 Task: Find accommodations in Santa Rosa, Ecuador, for 8 guests from 12-16 Jul, with a price range of 10000-16000, including amenities like WiFi, Free parking, TV, Gym, and Breakfast, and enable Self check-in.
Action: Mouse moved to (403, 109)
Screenshot: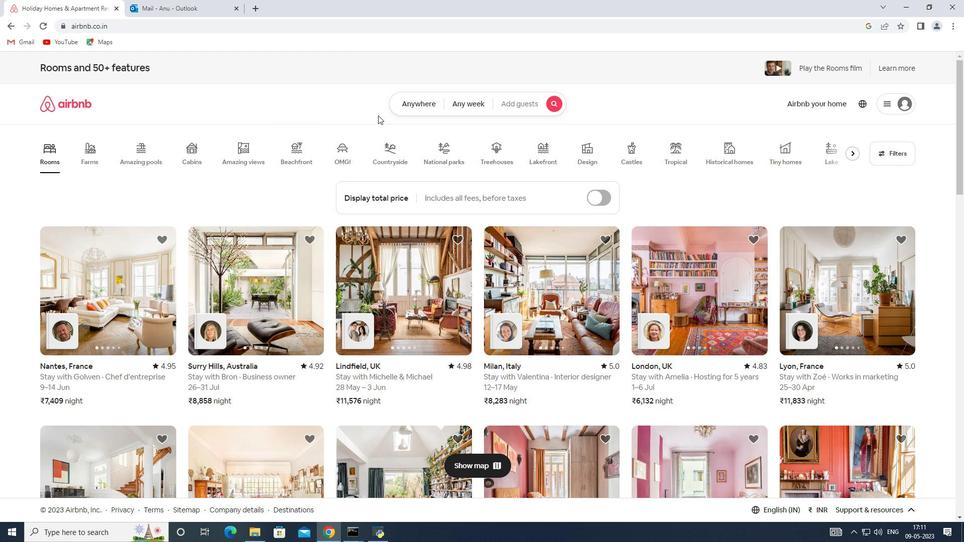 
Action: Mouse pressed left at (403, 109)
Screenshot: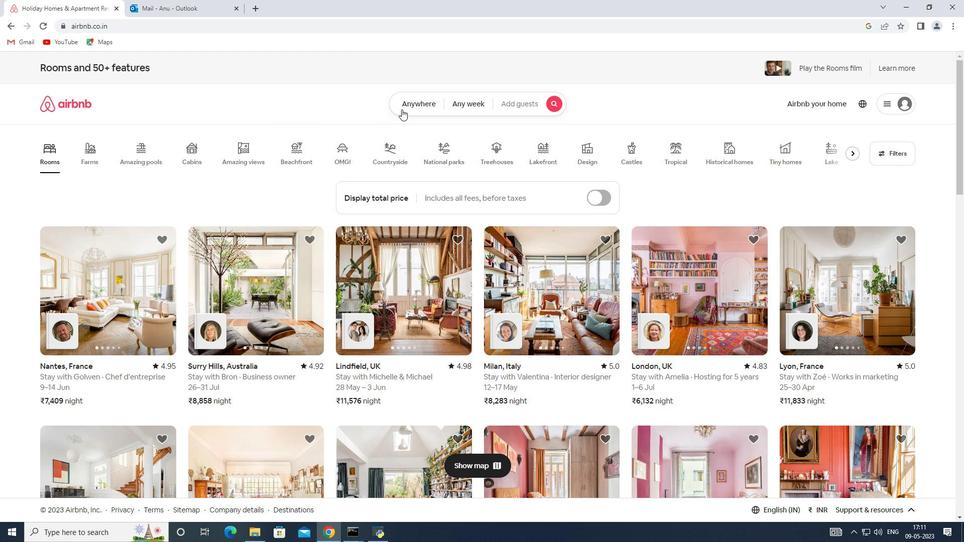 
Action: Mouse moved to (324, 139)
Screenshot: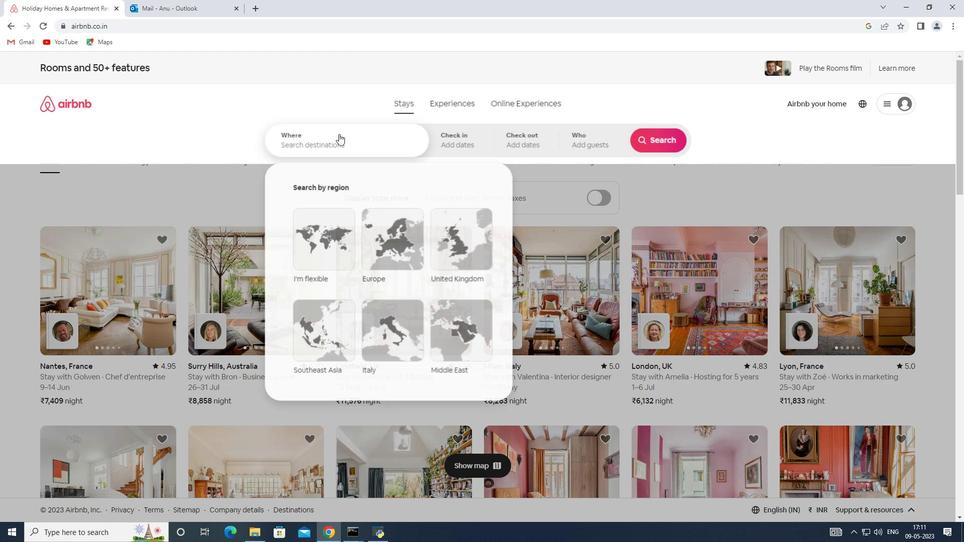 
Action: Mouse pressed left at (324, 139)
Screenshot: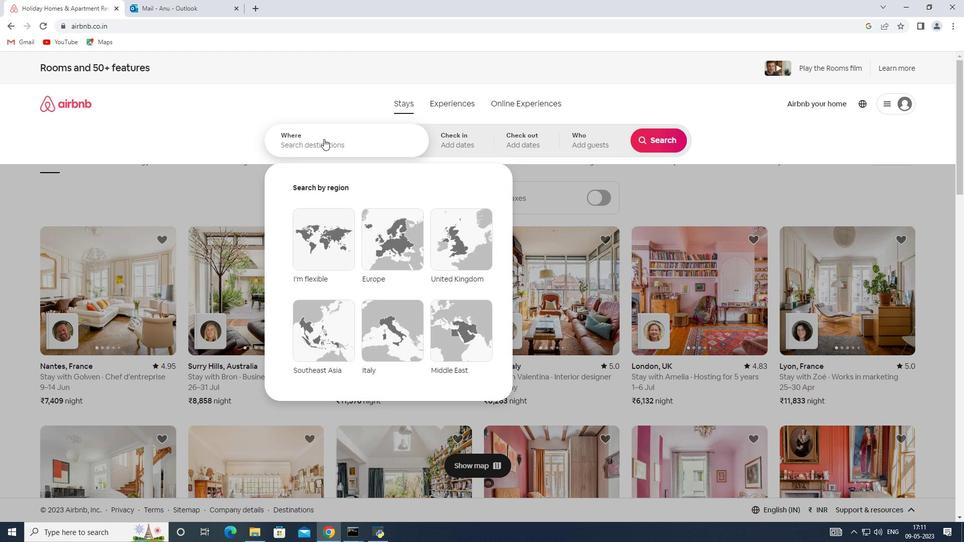 
Action: Key pressed <Key.shift>Santa<Key.space><Key.shift>Rosa,<Key.shift>Ecuador
Screenshot: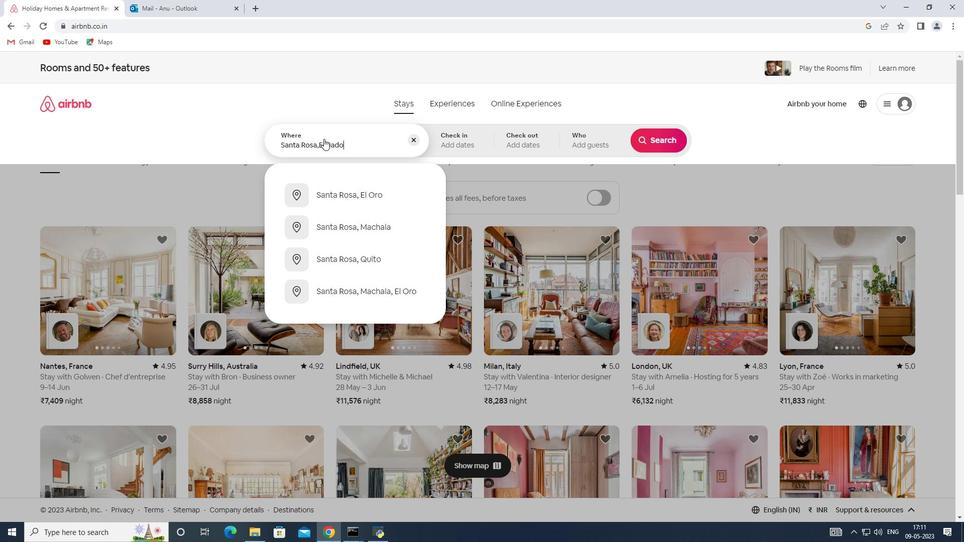 
Action: Mouse moved to (461, 137)
Screenshot: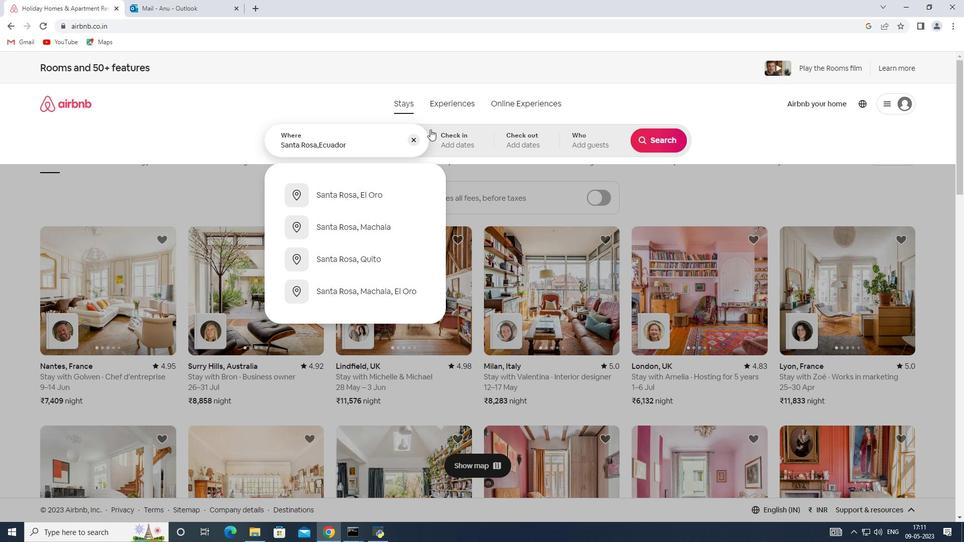 
Action: Mouse pressed left at (461, 137)
Screenshot: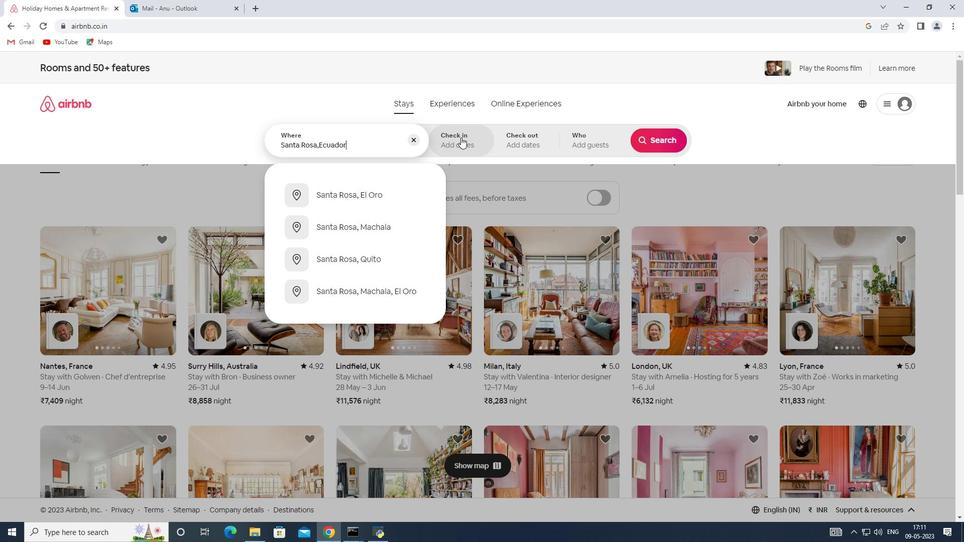
Action: Mouse moved to (655, 219)
Screenshot: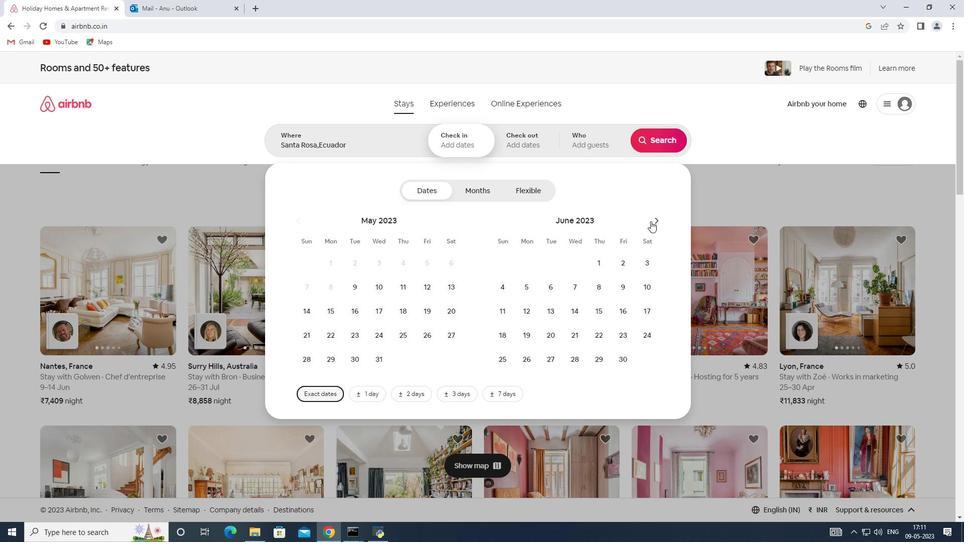 
Action: Mouse pressed left at (655, 219)
Screenshot: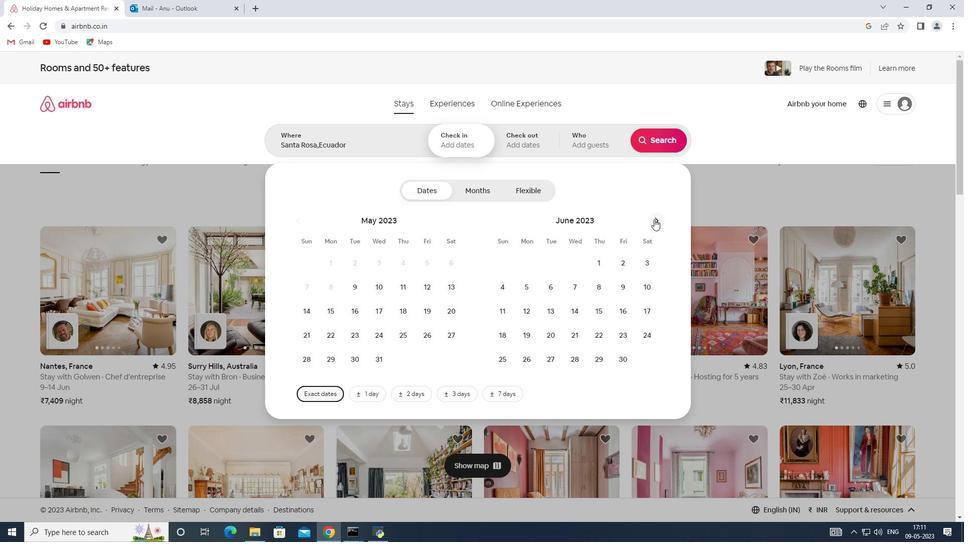 
Action: Mouse moved to (573, 309)
Screenshot: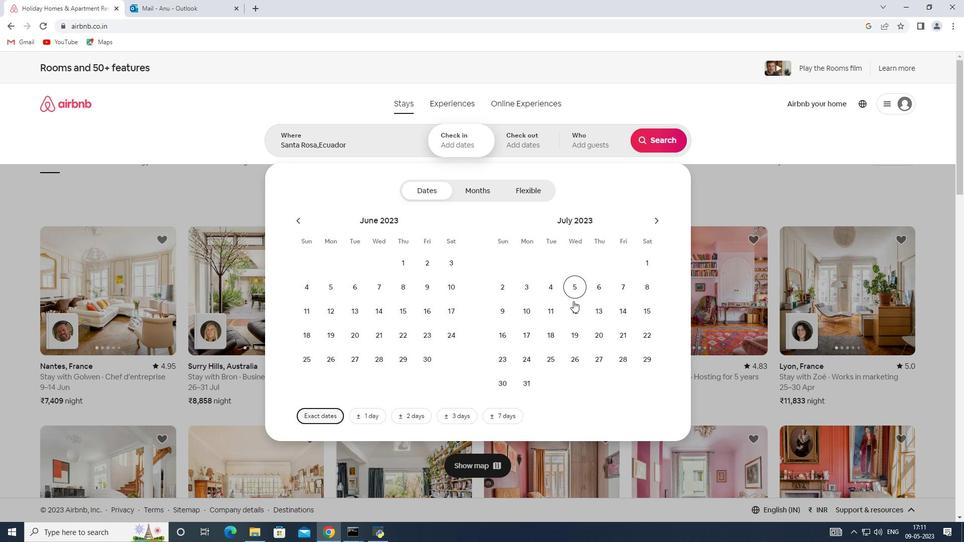 
Action: Mouse pressed left at (573, 309)
Screenshot: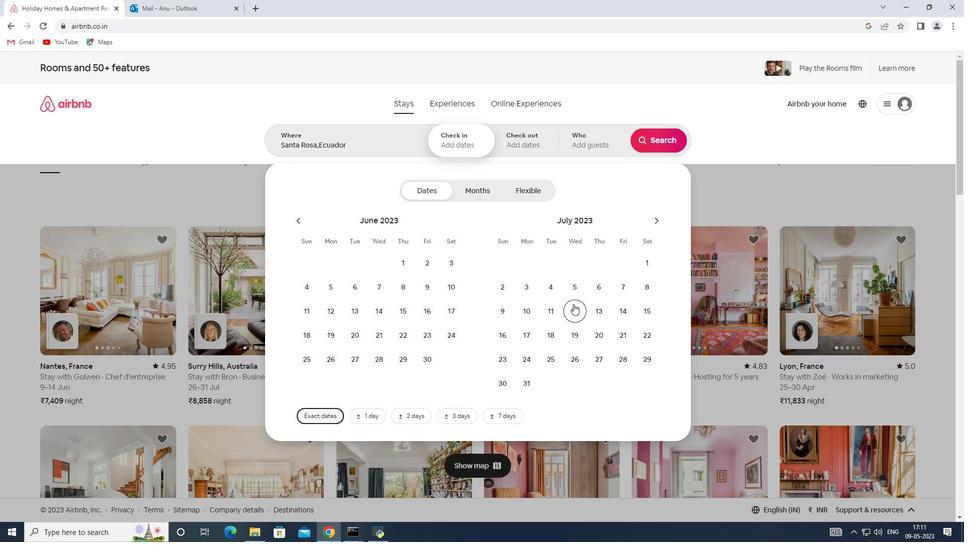 
Action: Mouse moved to (502, 334)
Screenshot: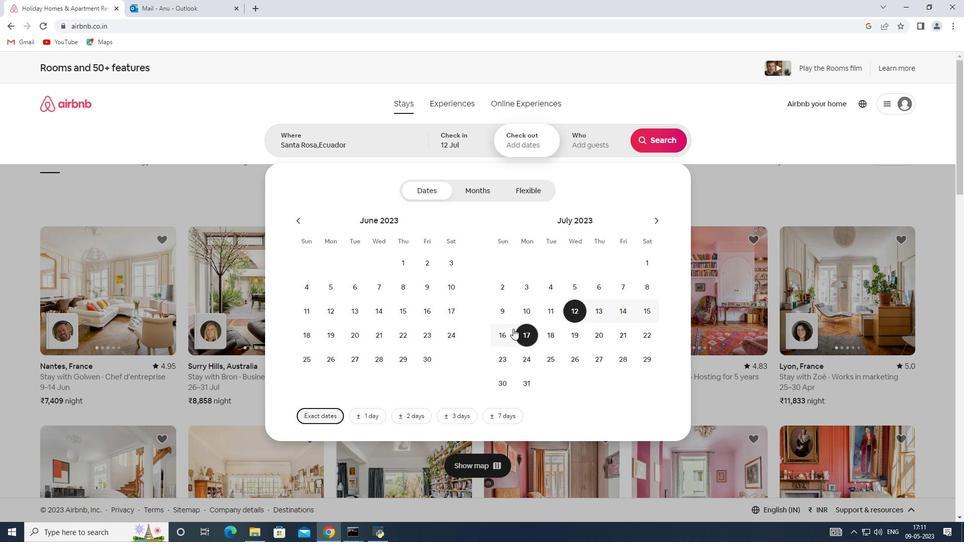 
Action: Mouse pressed left at (502, 334)
Screenshot: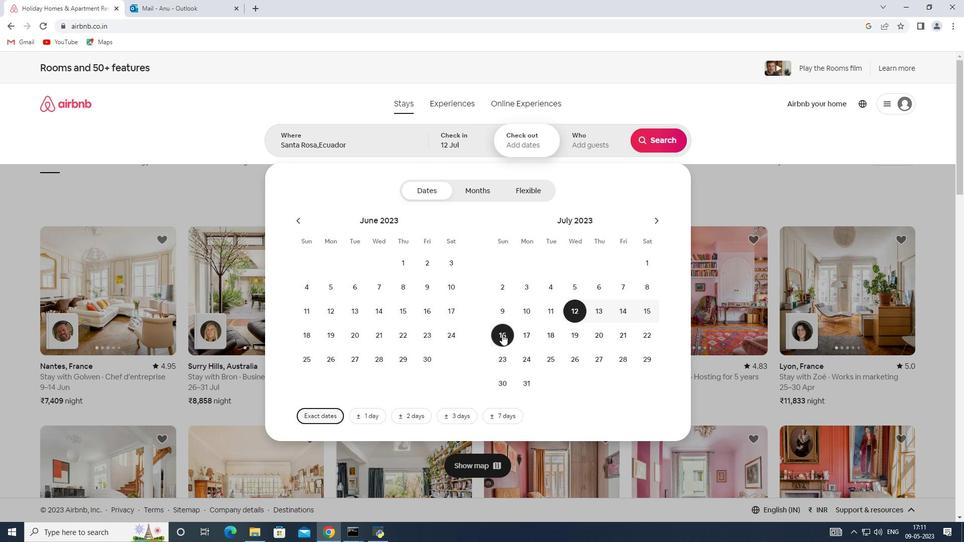 
Action: Mouse moved to (595, 139)
Screenshot: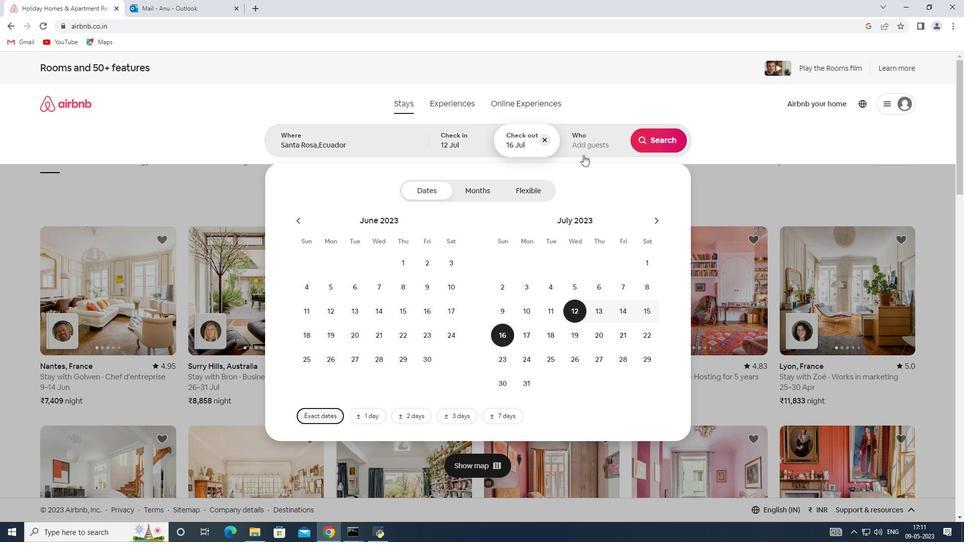 
Action: Mouse pressed left at (595, 139)
Screenshot: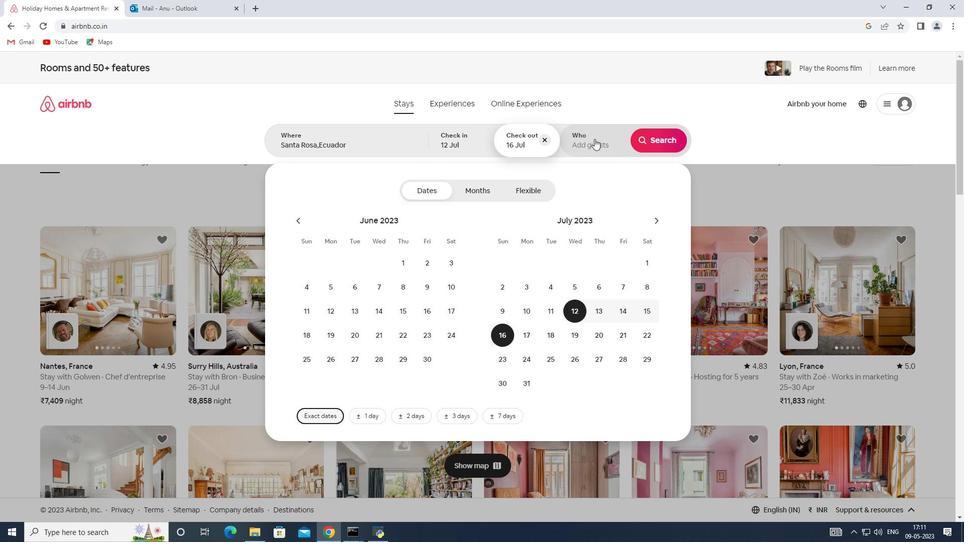 
Action: Mouse moved to (664, 197)
Screenshot: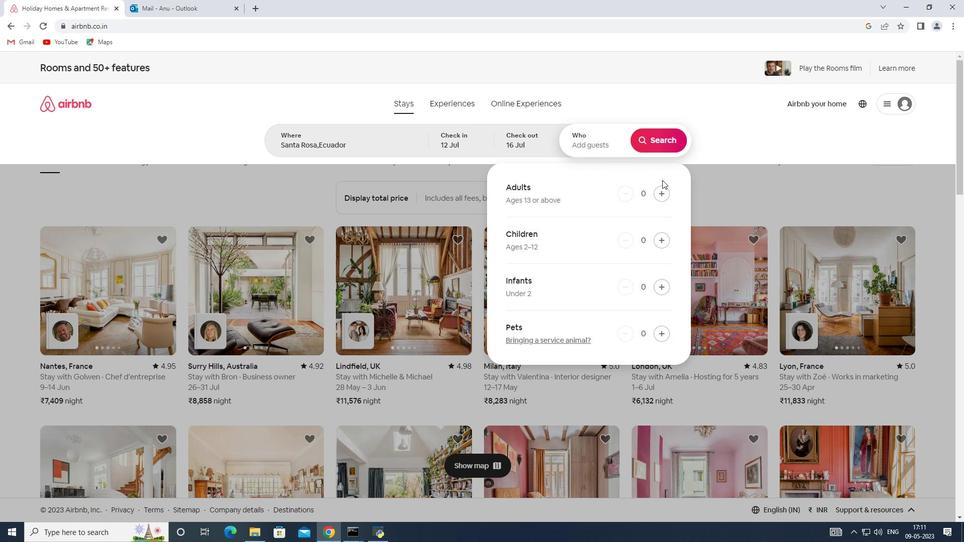 
Action: Mouse pressed left at (664, 197)
Screenshot: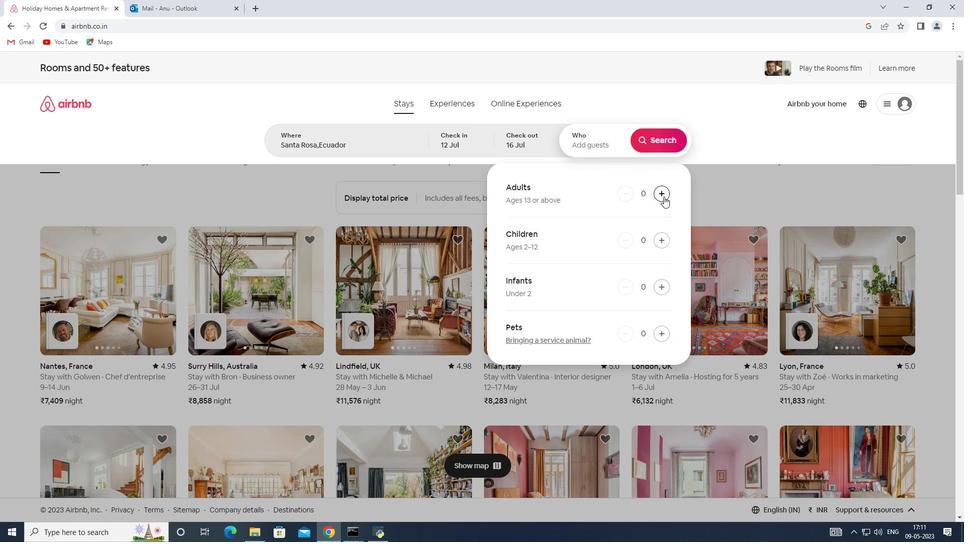 
Action: Mouse pressed left at (664, 197)
Screenshot: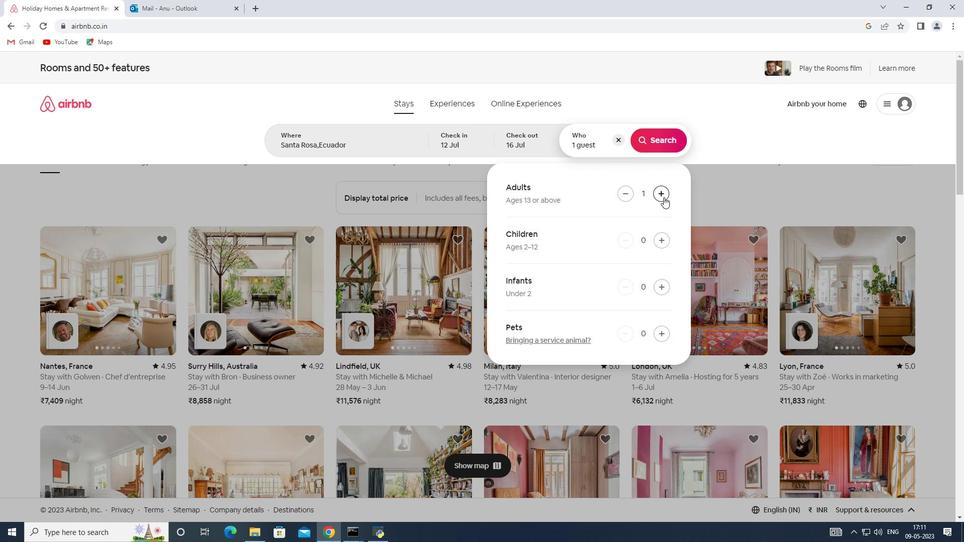 
Action: Mouse pressed left at (664, 197)
Screenshot: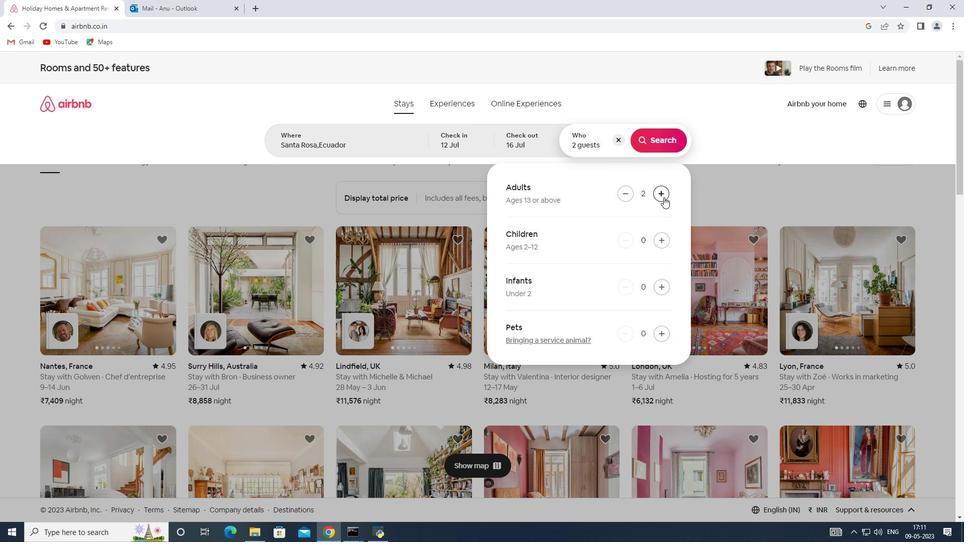 
Action: Mouse pressed left at (664, 197)
Screenshot: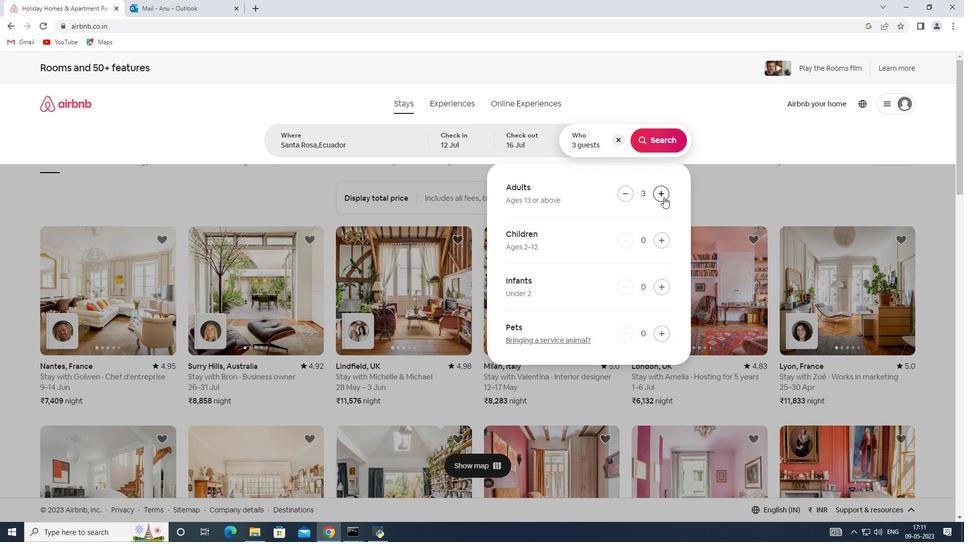 
Action: Mouse pressed left at (664, 197)
Screenshot: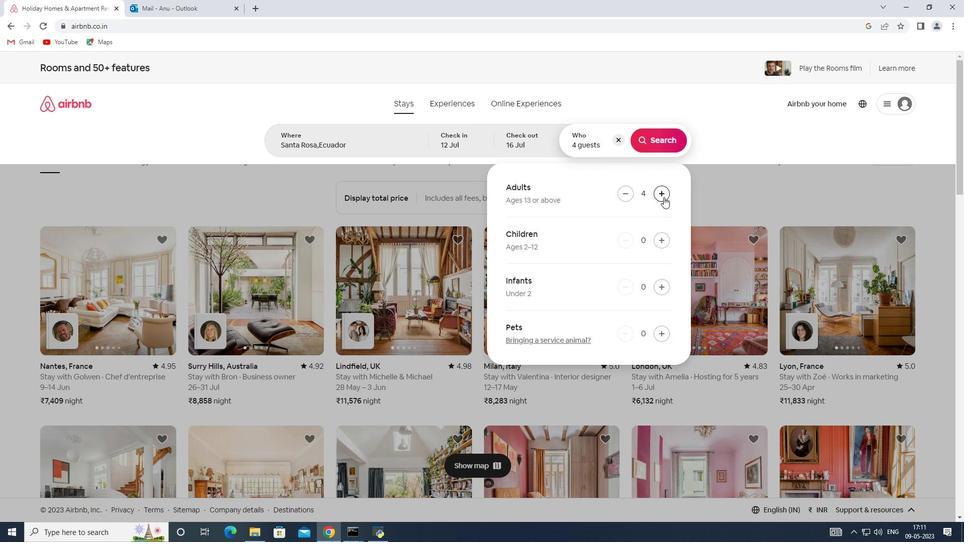 
Action: Mouse pressed left at (664, 197)
Screenshot: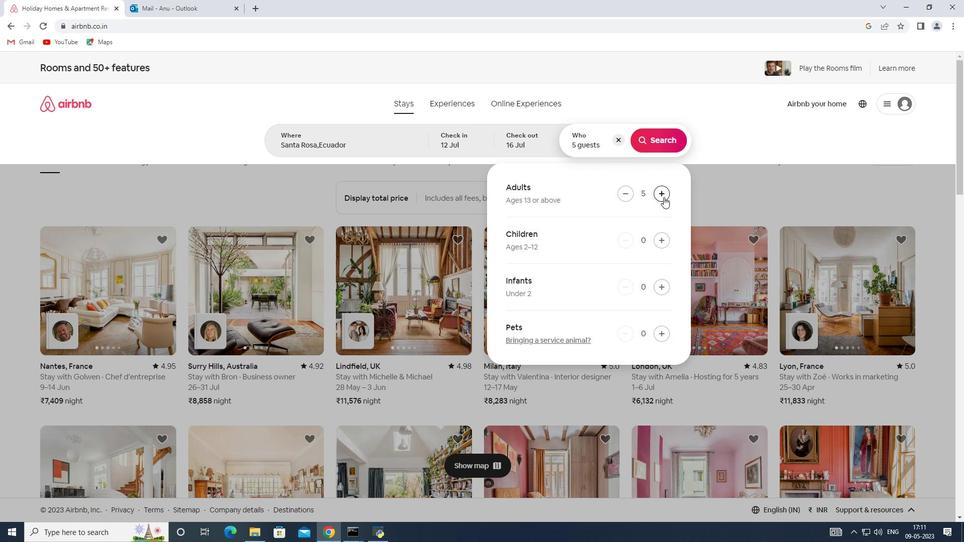 
Action: Mouse pressed left at (664, 197)
Screenshot: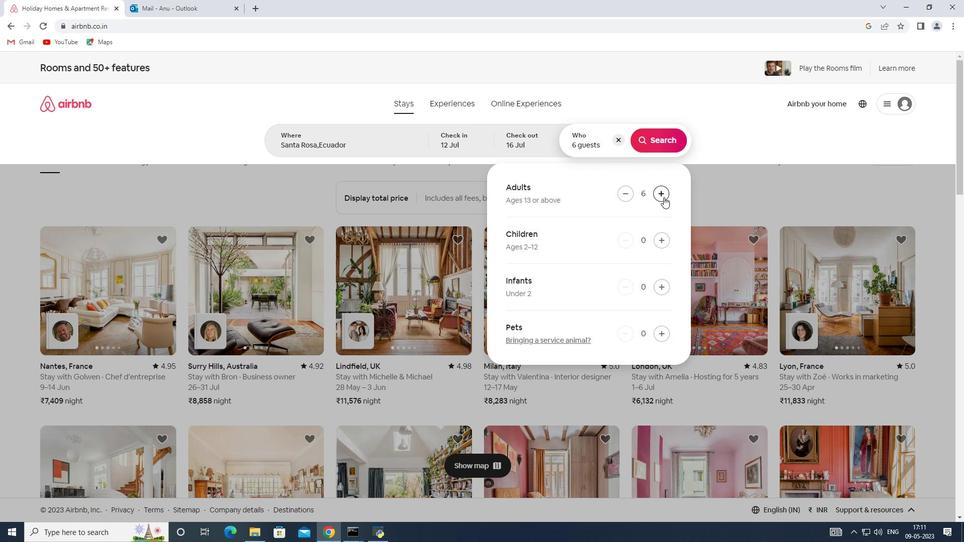 
Action: Mouse pressed left at (664, 197)
Screenshot: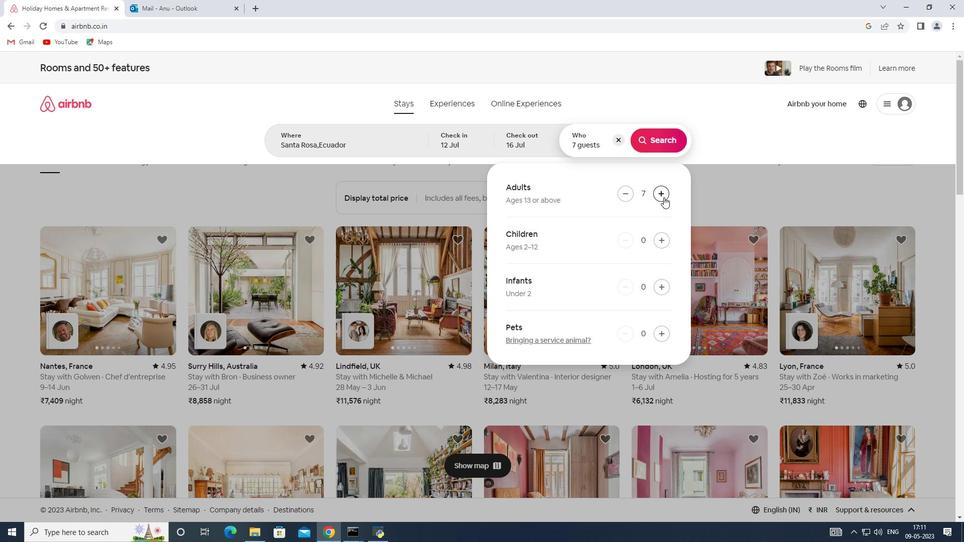 
Action: Mouse moved to (655, 140)
Screenshot: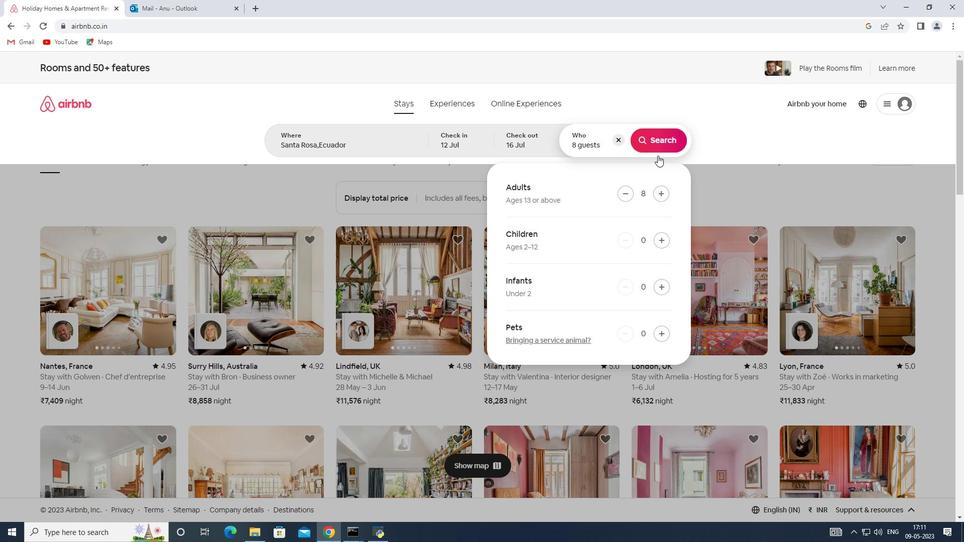 
Action: Mouse pressed left at (655, 140)
Screenshot: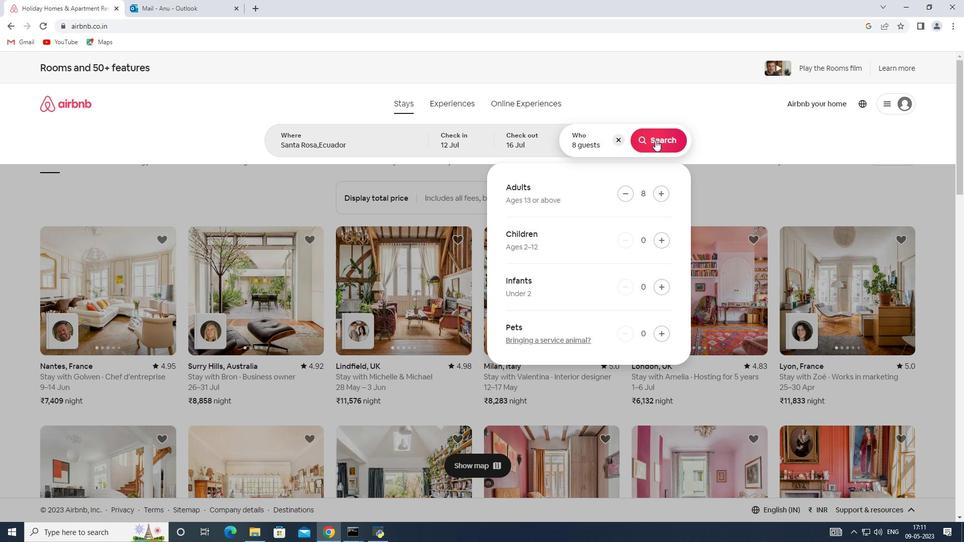 
Action: Mouse moved to (907, 120)
Screenshot: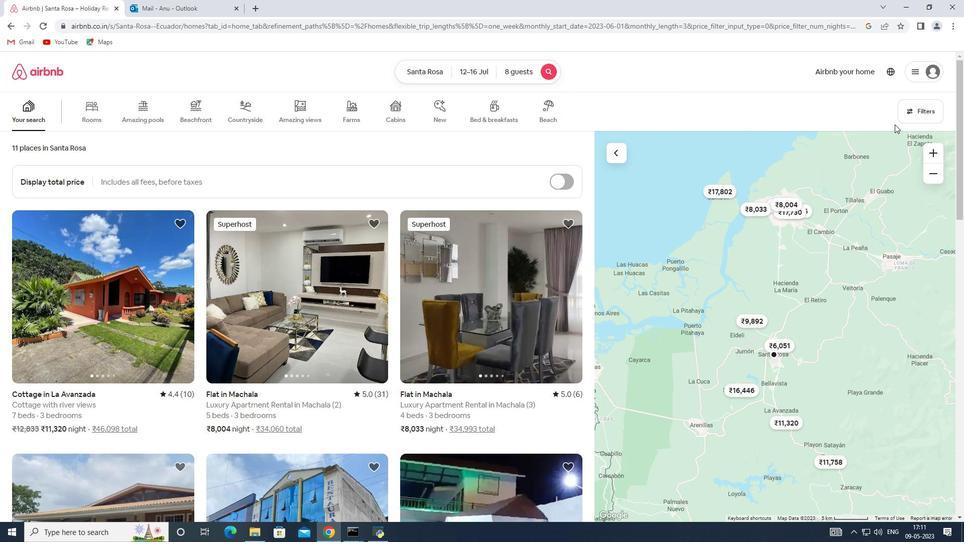 
Action: Mouse pressed left at (907, 120)
Screenshot: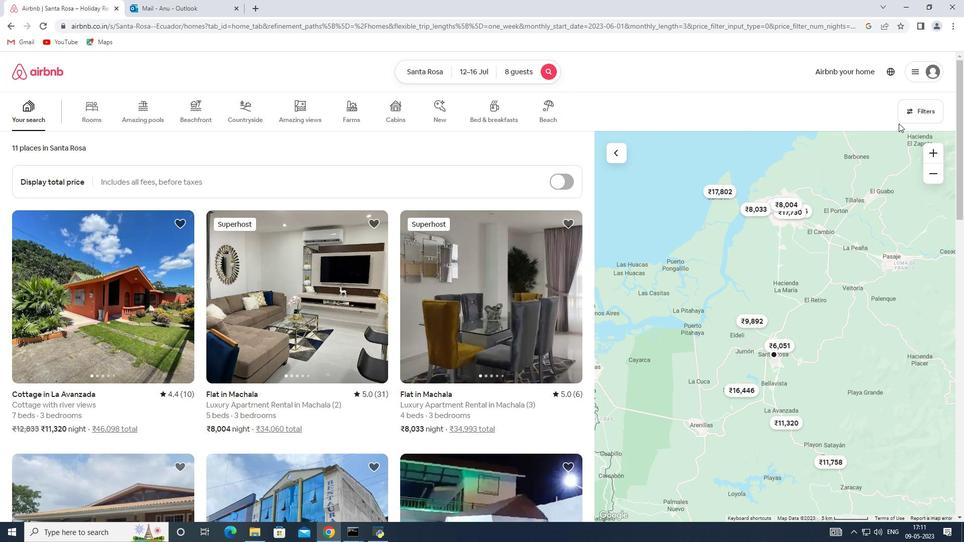 
Action: Mouse moved to (345, 364)
Screenshot: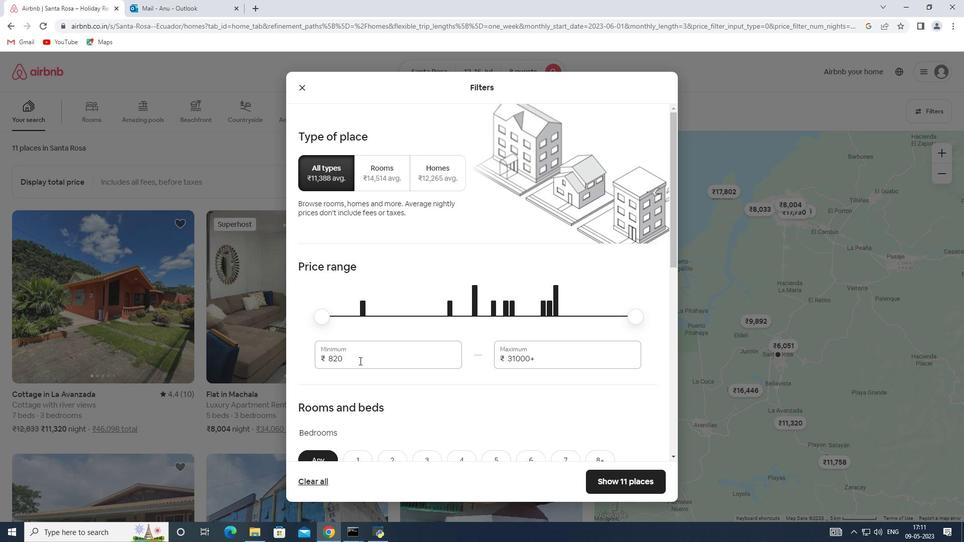 
Action: Mouse pressed left at (345, 364)
Screenshot: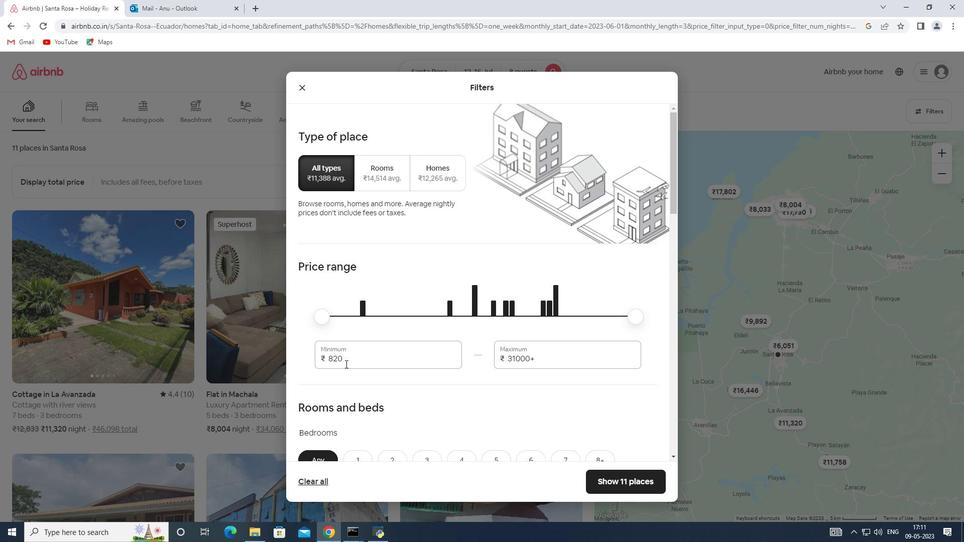 
Action: Mouse moved to (309, 362)
Screenshot: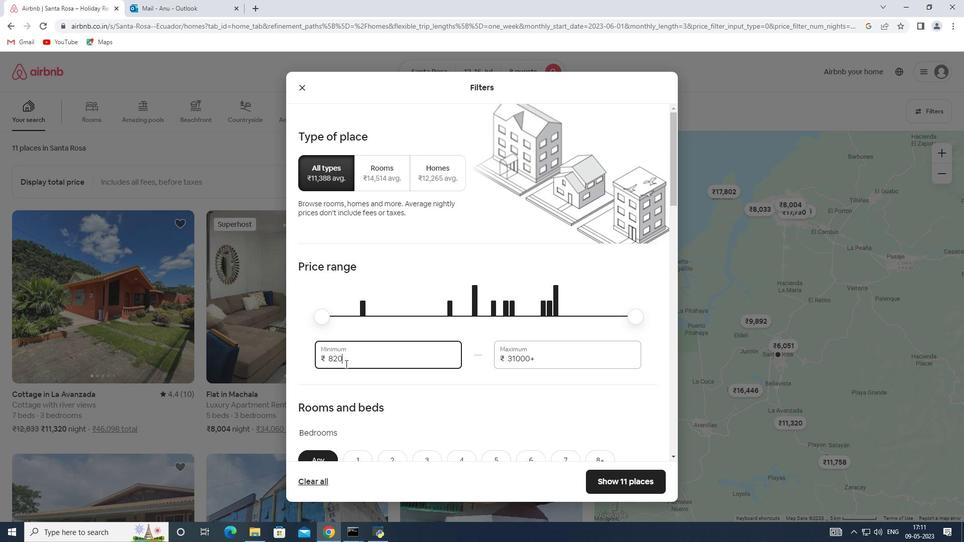 
Action: Key pressed 10000
Screenshot: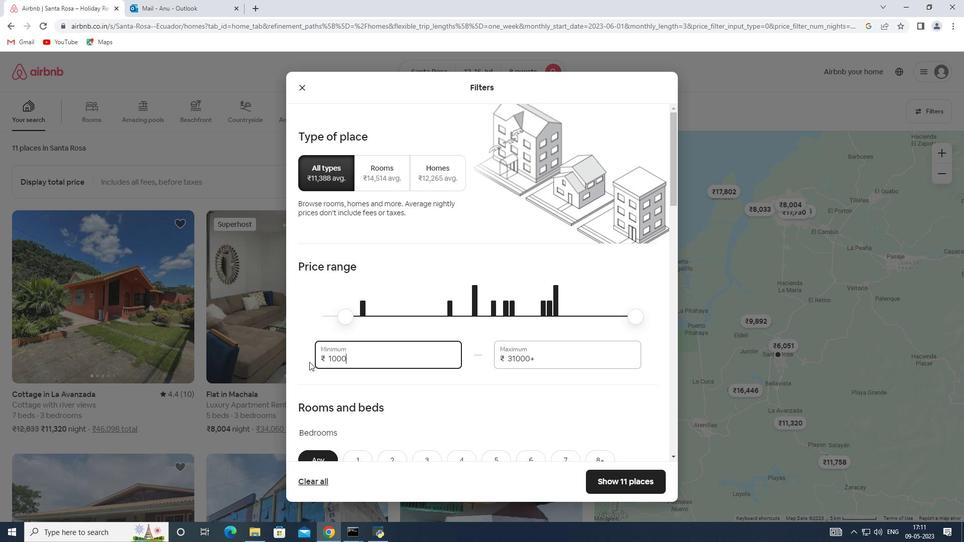 
Action: Mouse moved to (541, 363)
Screenshot: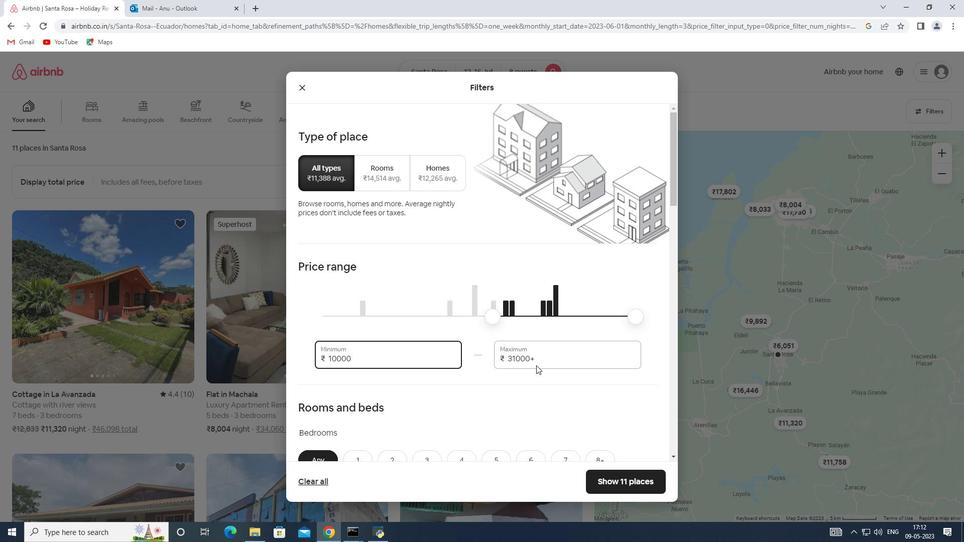 
Action: Mouse pressed left at (541, 363)
Screenshot: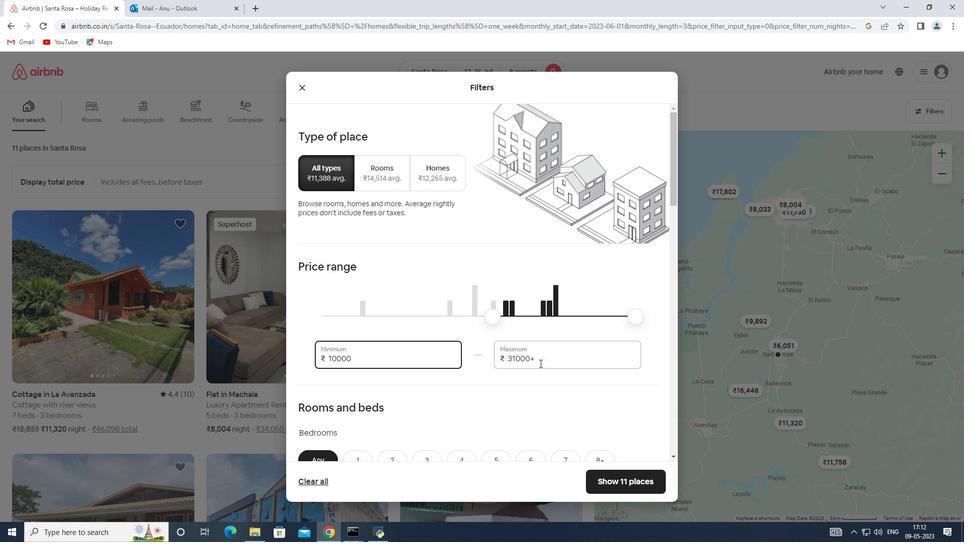 
Action: Mouse moved to (484, 358)
Screenshot: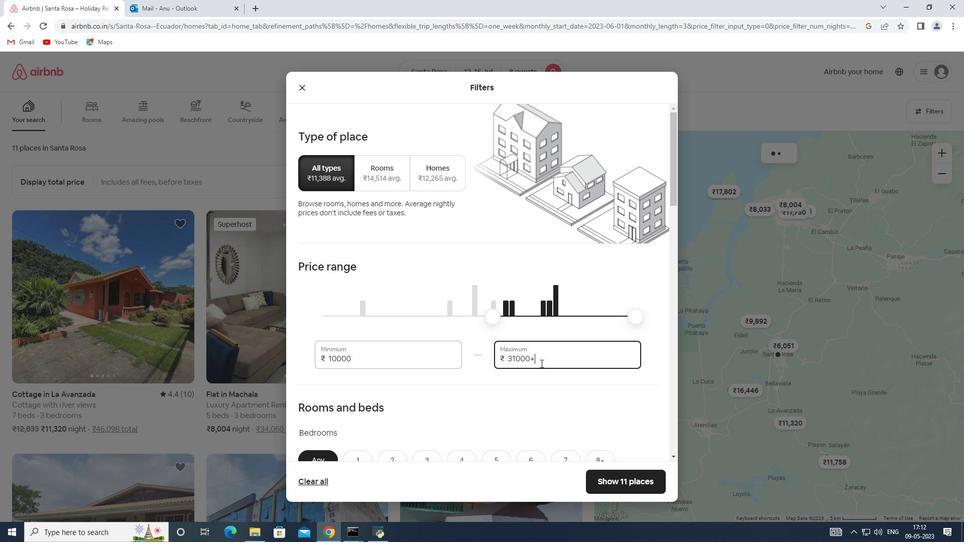 
Action: Key pressed 16000
Screenshot: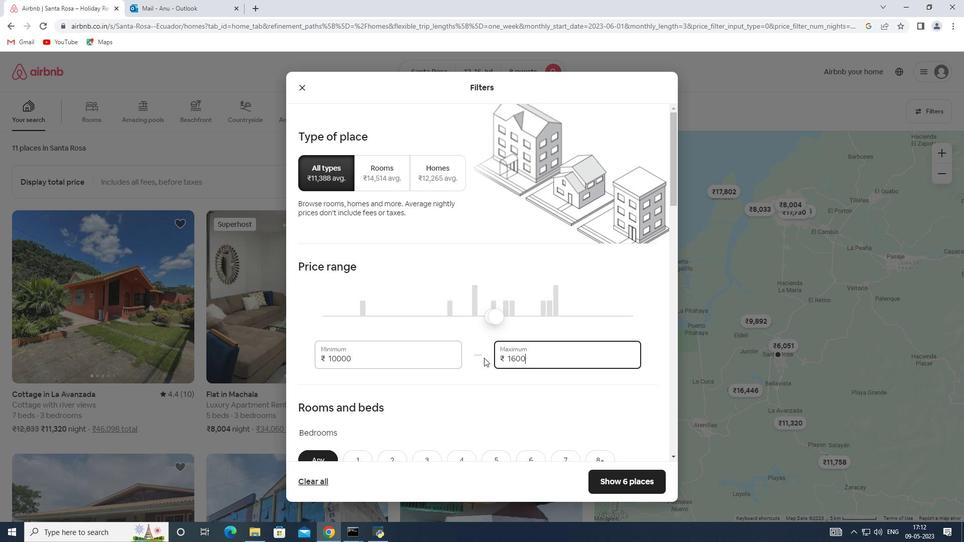 
Action: Mouse moved to (608, 274)
Screenshot: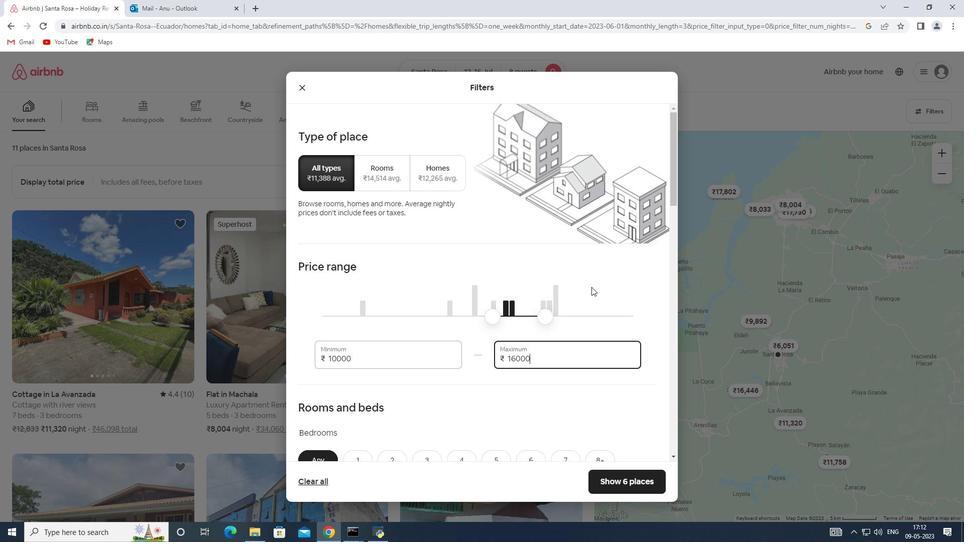 
Action: Mouse scrolled (608, 274) with delta (0, 0)
Screenshot: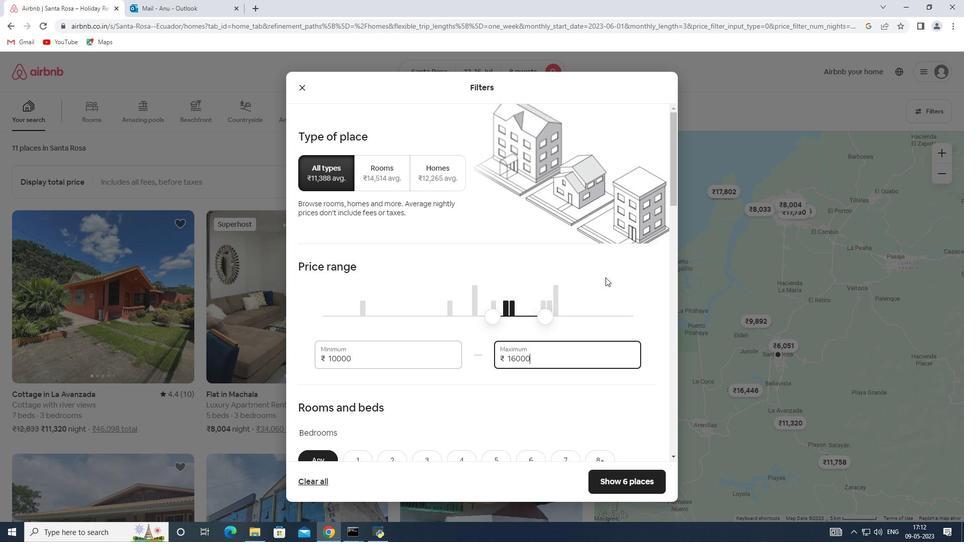 
Action: Mouse scrolled (608, 274) with delta (0, 0)
Screenshot: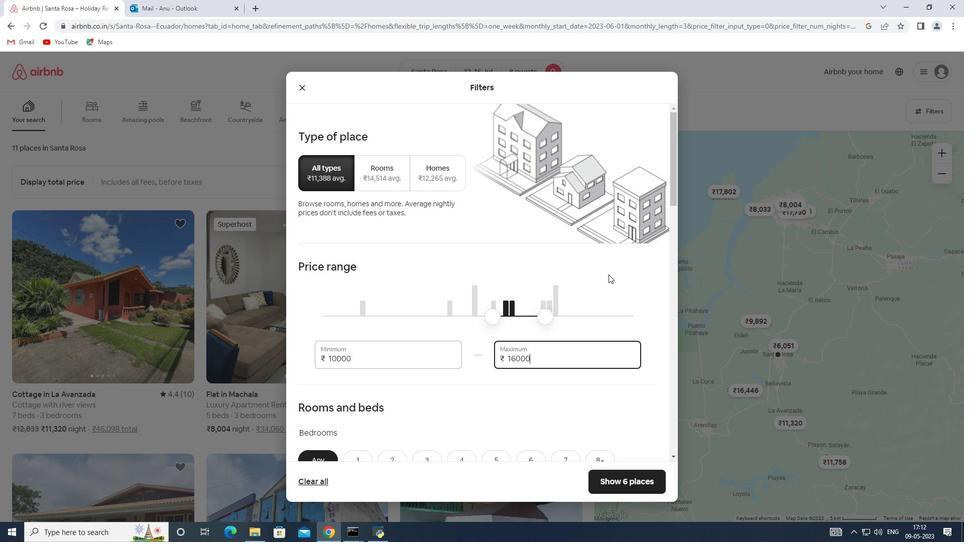 
Action: Mouse scrolled (608, 274) with delta (0, 0)
Screenshot: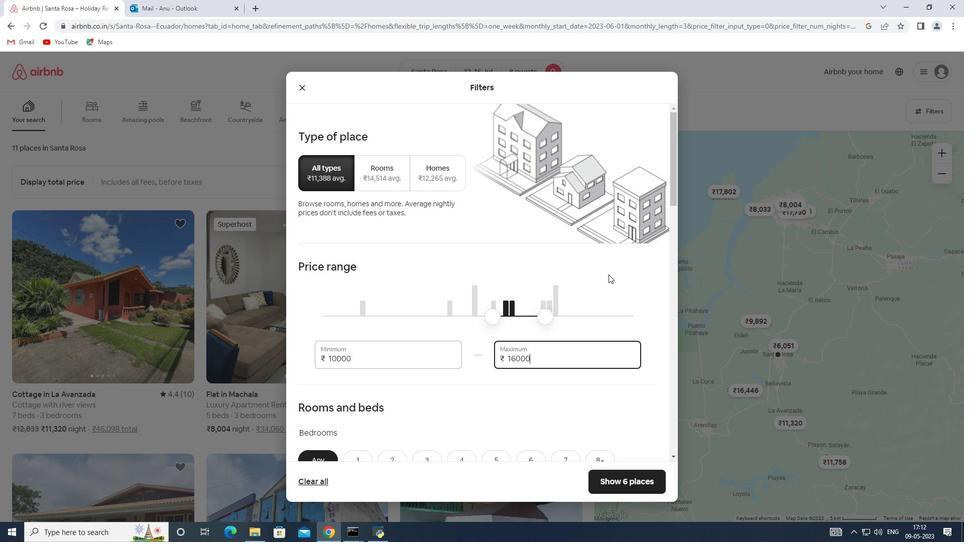 
Action: Mouse scrolled (608, 274) with delta (0, 0)
Screenshot: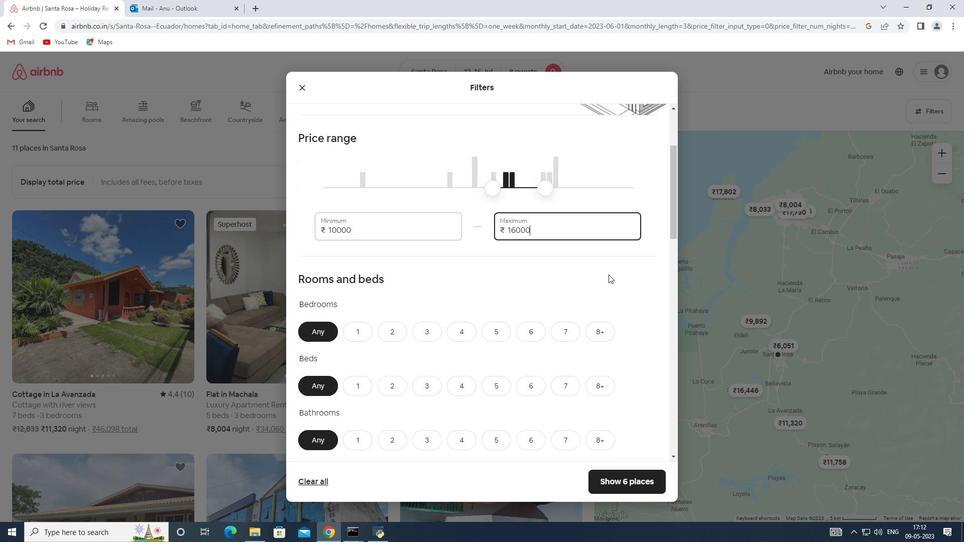 
Action: Mouse moved to (595, 262)
Screenshot: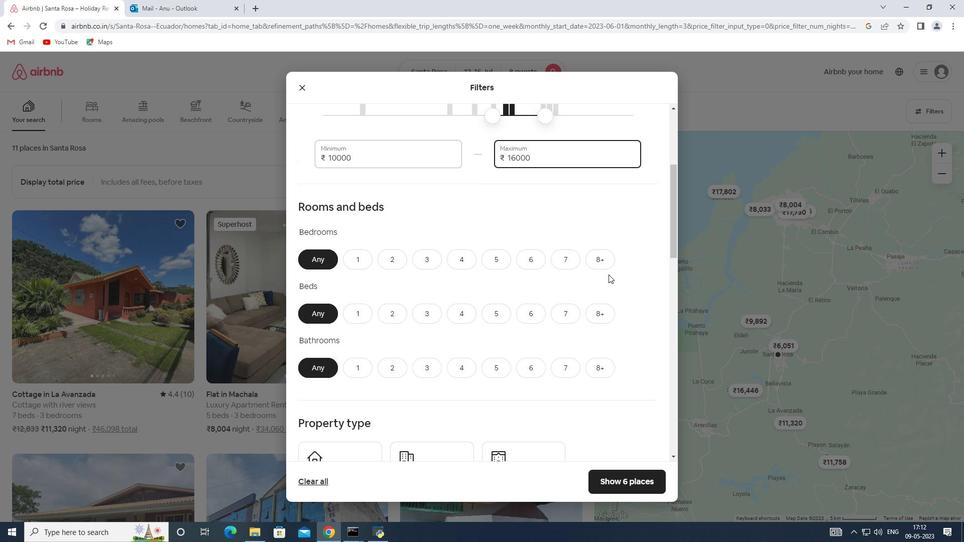 
Action: Mouse pressed left at (595, 262)
Screenshot: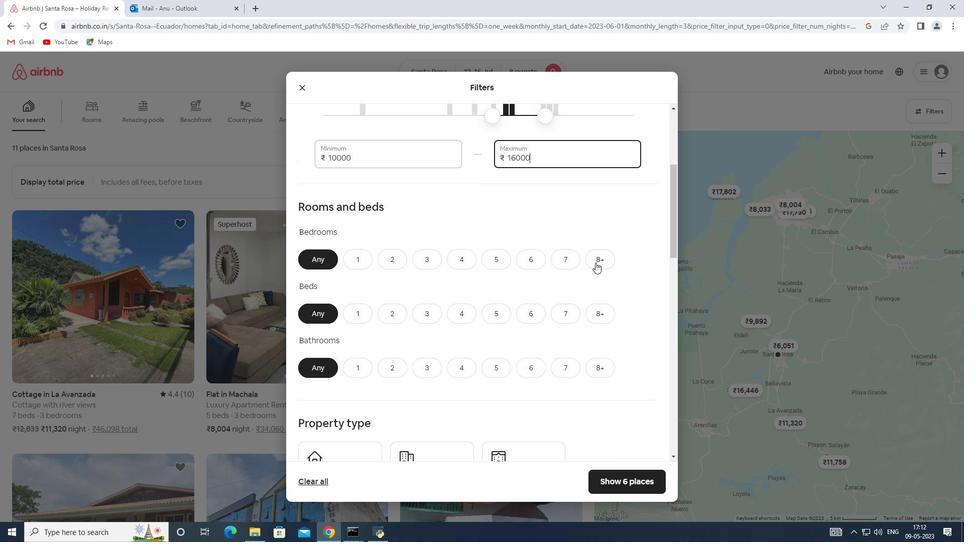 
Action: Mouse moved to (598, 311)
Screenshot: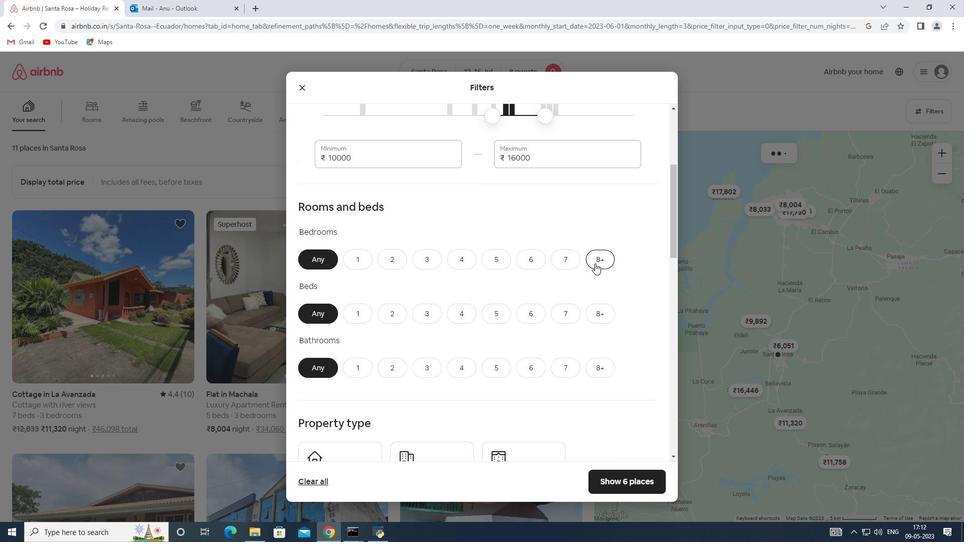 
Action: Mouse pressed left at (598, 311)
Screenshot: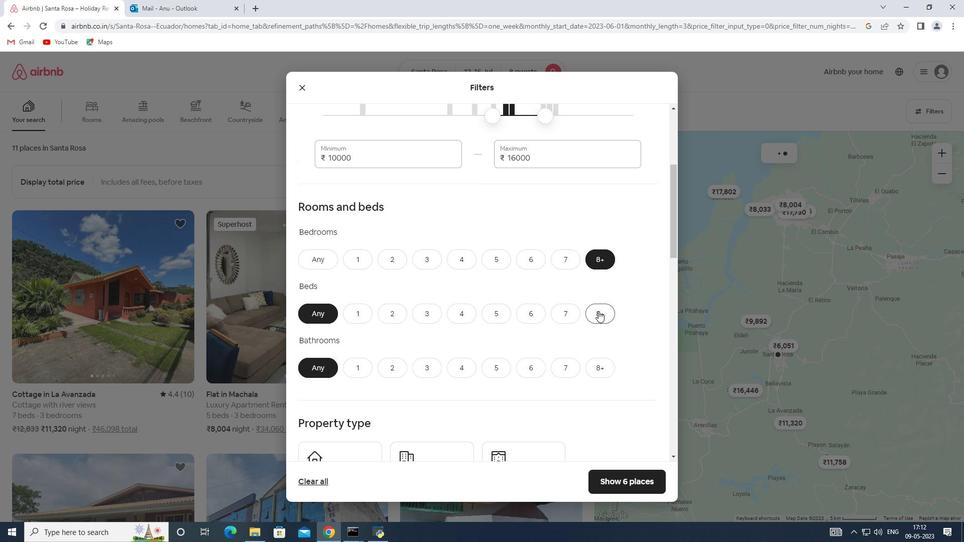 
Action: Mouse moved to (595, 362)
Screenshot: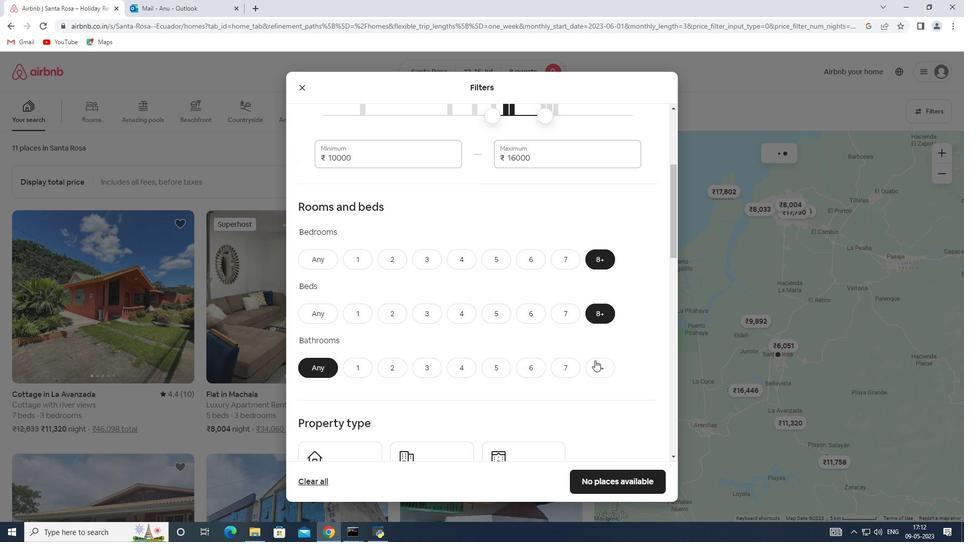 
Action: Mouse pressed left at (595, 362)
Screenshot: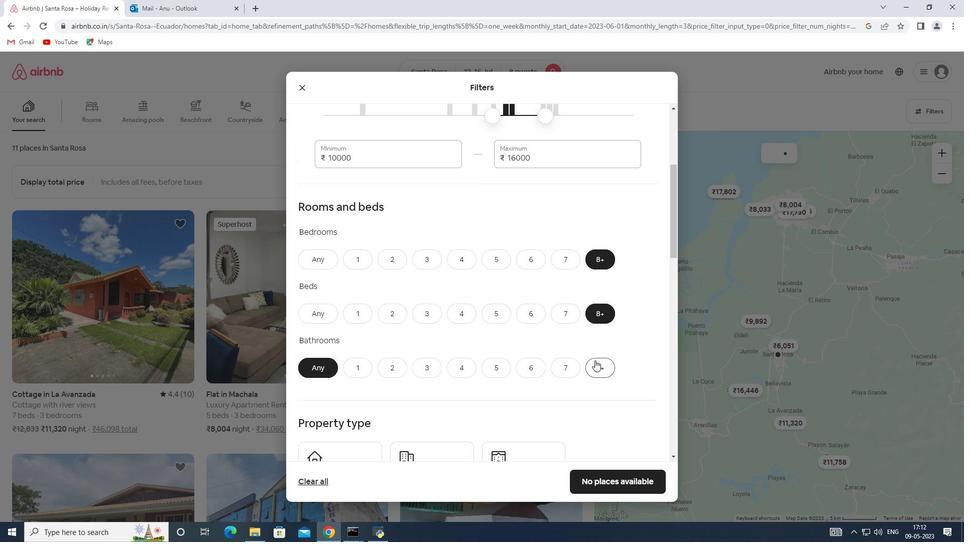 
Action: Mouse moved to (480, 331)
Screenshot: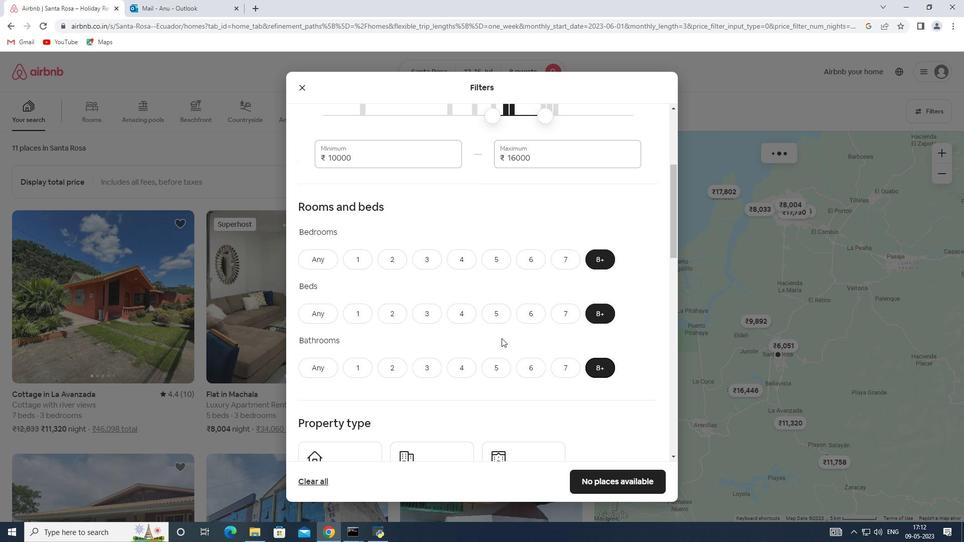 
Action: Mouse scrolled (480, 330) with delta (0, 0)
Screenshot: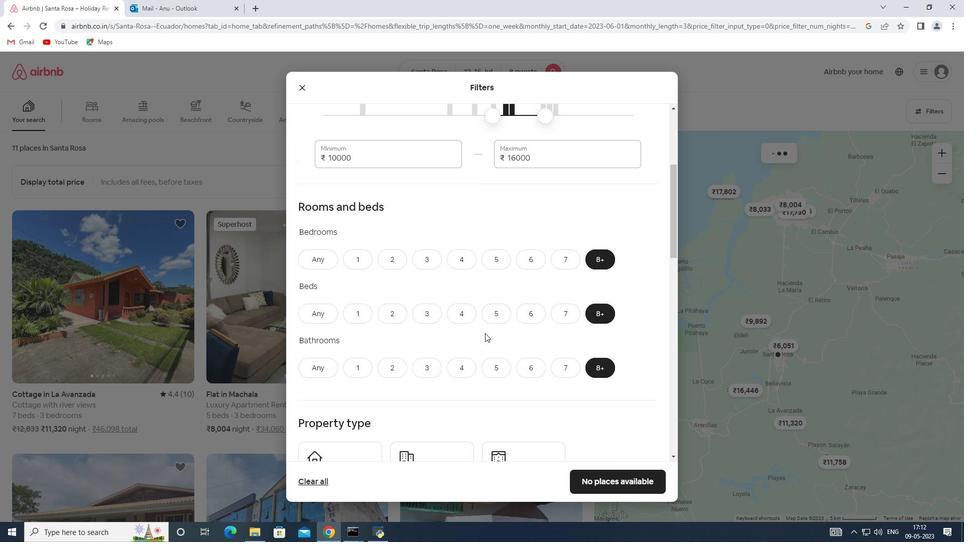 
Action: Mouse scrolled (480, 330) with delta (0, 0)
Screenshot: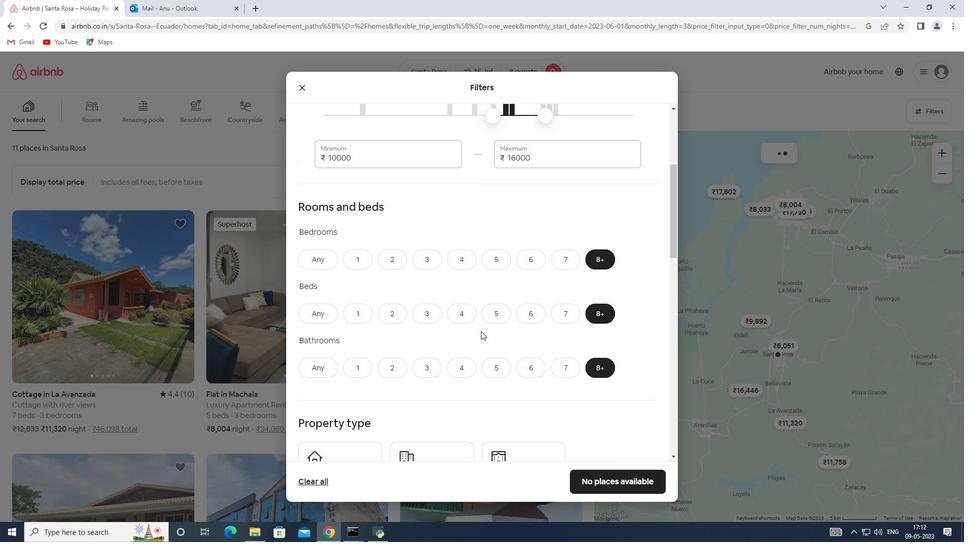 
Action: Mouse scrolled (480, 330) with delta (0, 0)
Screenshot: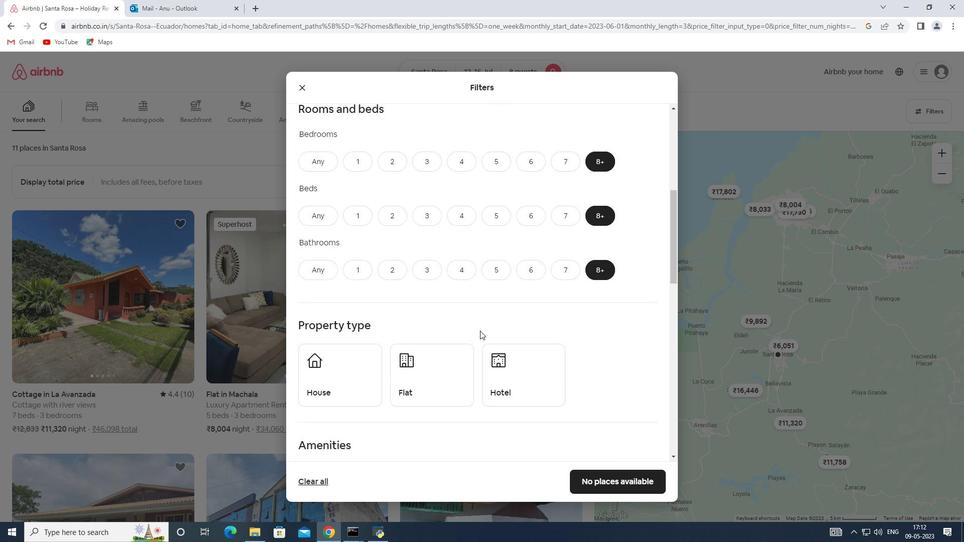 
Action: Mouse moved to (356, 311)
Screenshot: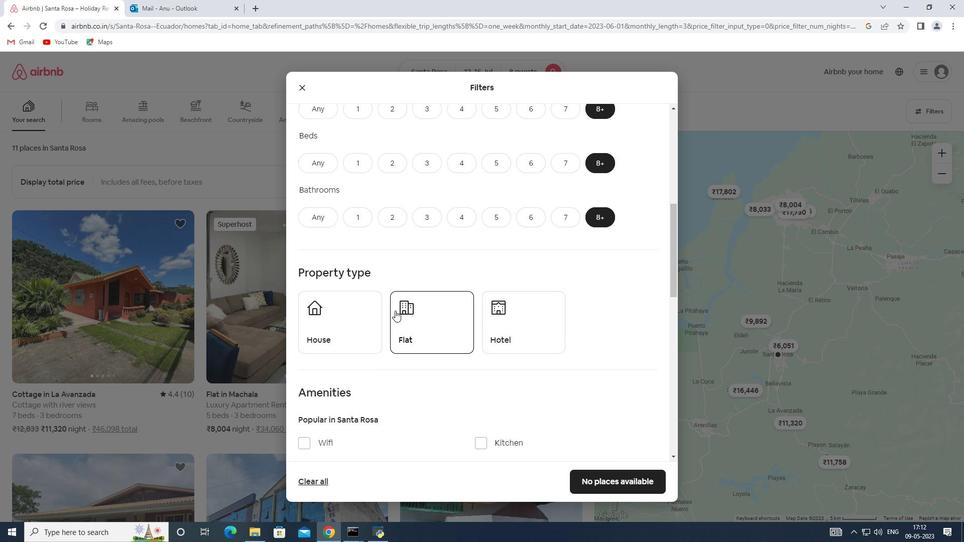 
Action: Mouse pressed left at (356, 311)
Screenshot: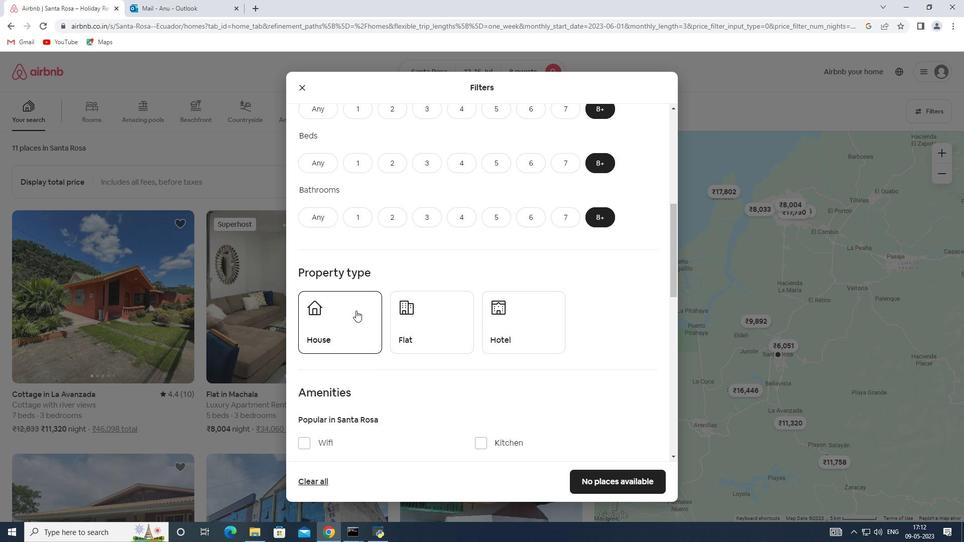 
Action: Mouse moved to (446, 324)
Screenshot: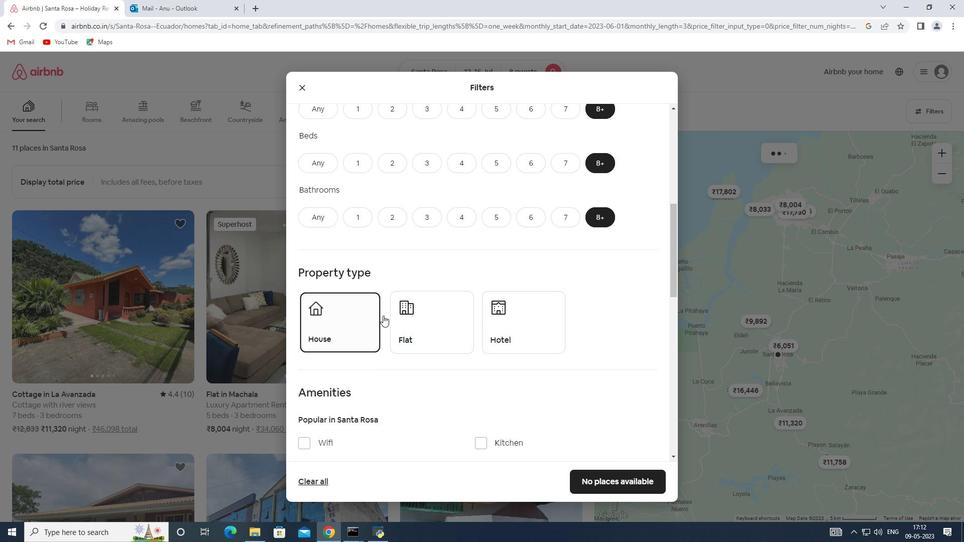 
Action: Mouse pressed left at (446, 324)
Screenshot: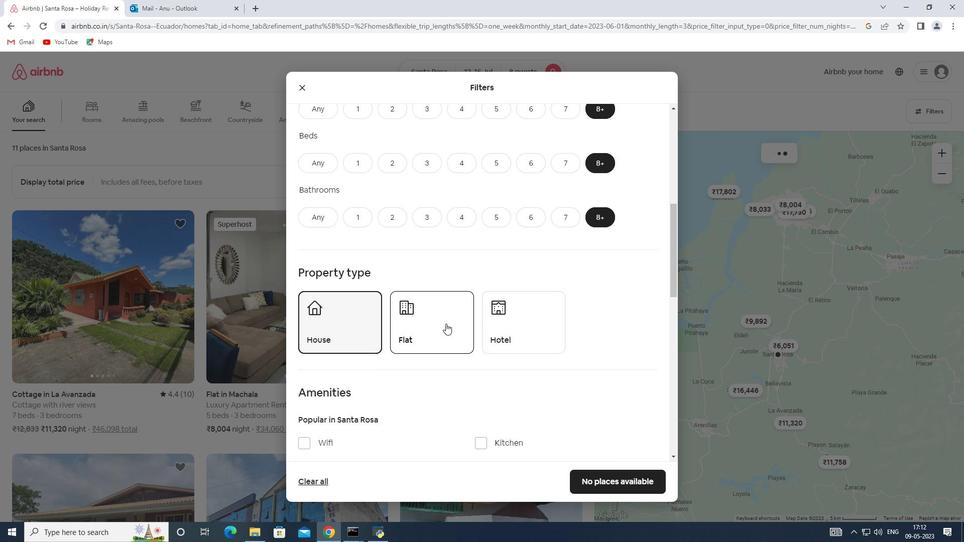 
Action: Mouse moved to (517, 330)
Screenshot: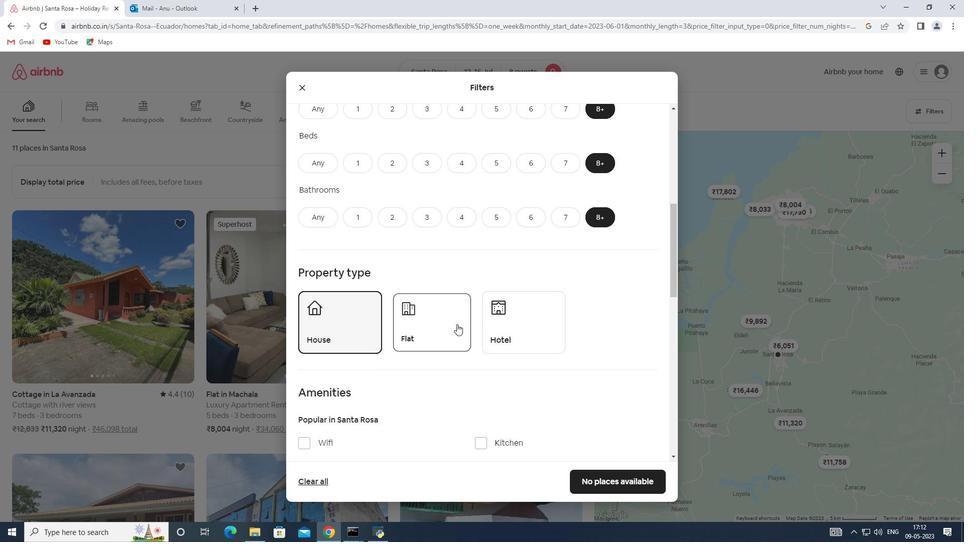 
Action: Mouse pressed left at (517, 330)
Screenshot: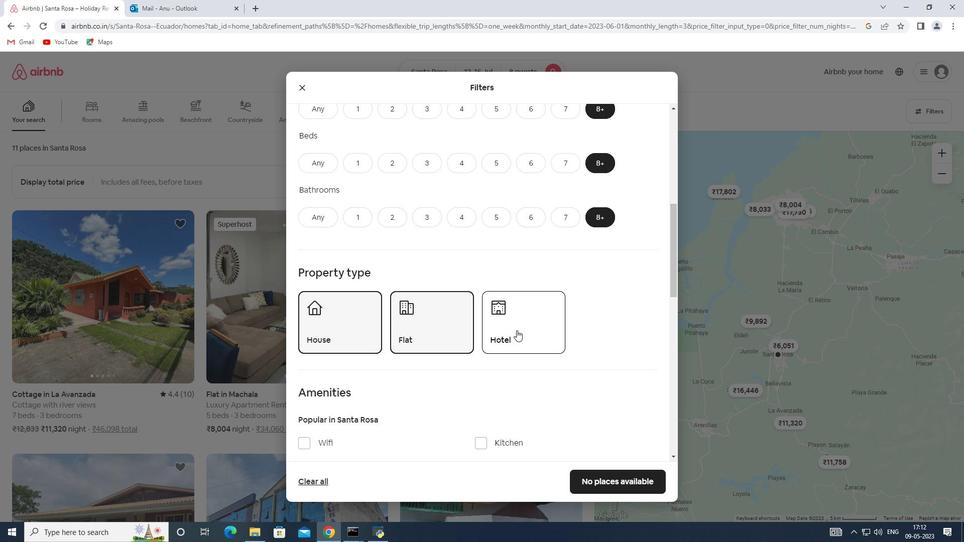 
Action: Mouse moved to (429, 330)
Screenshot: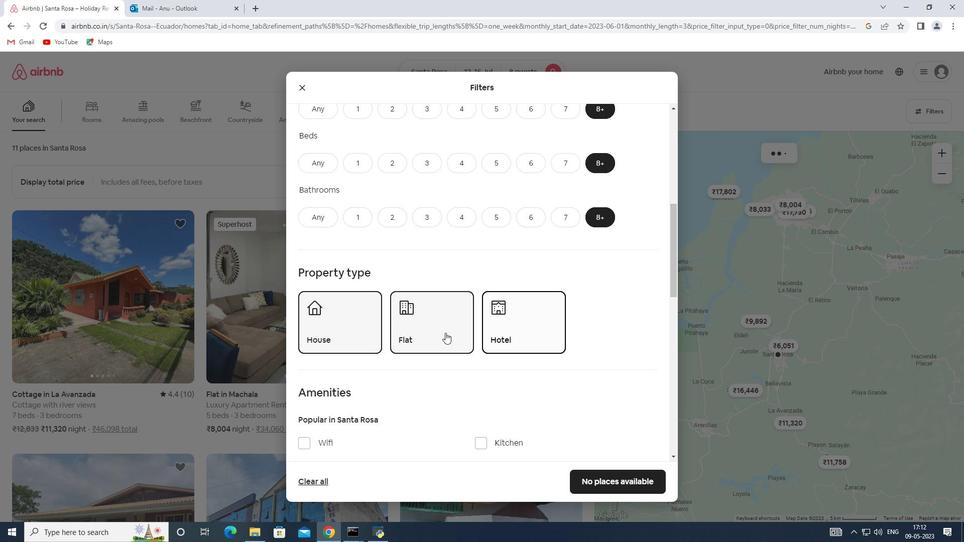 
Action: Mouse scrolled (429, 329) with delta (0, 0)
Screenshot: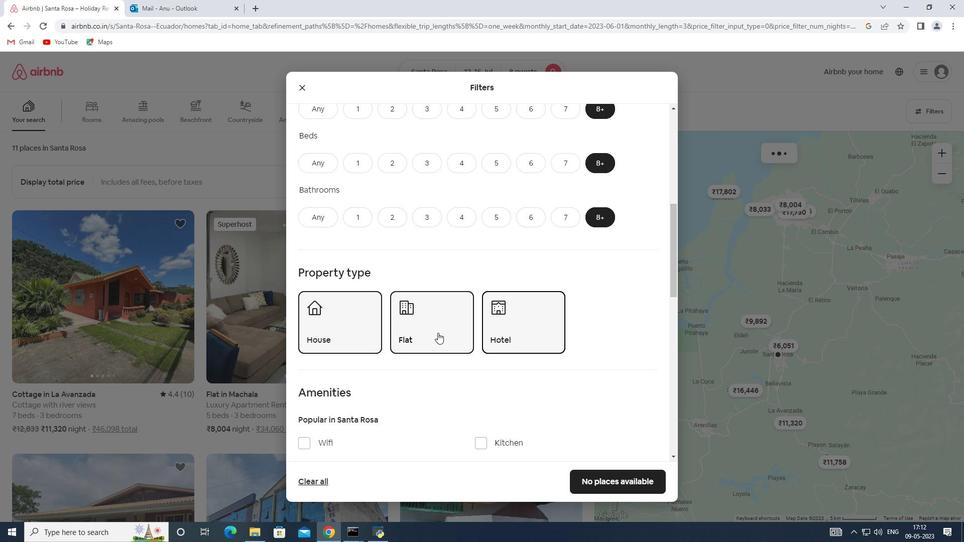 
Action: Mouse moved to (428, 330)
Screenshot: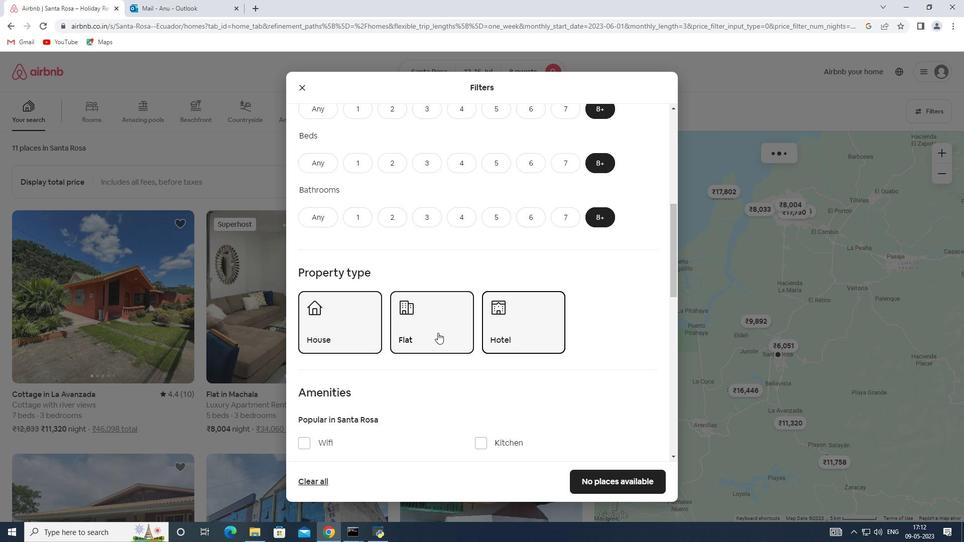 
Action: Mouse scrolled (428, 329) with delta (0, 0)
Screenshot: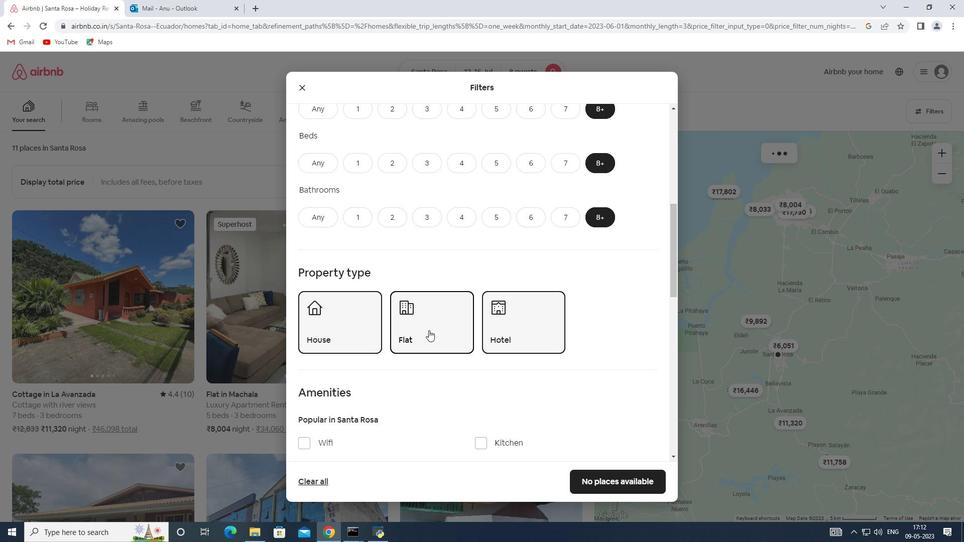 
Action: Mouse moved to (426, 330)
Screenshot: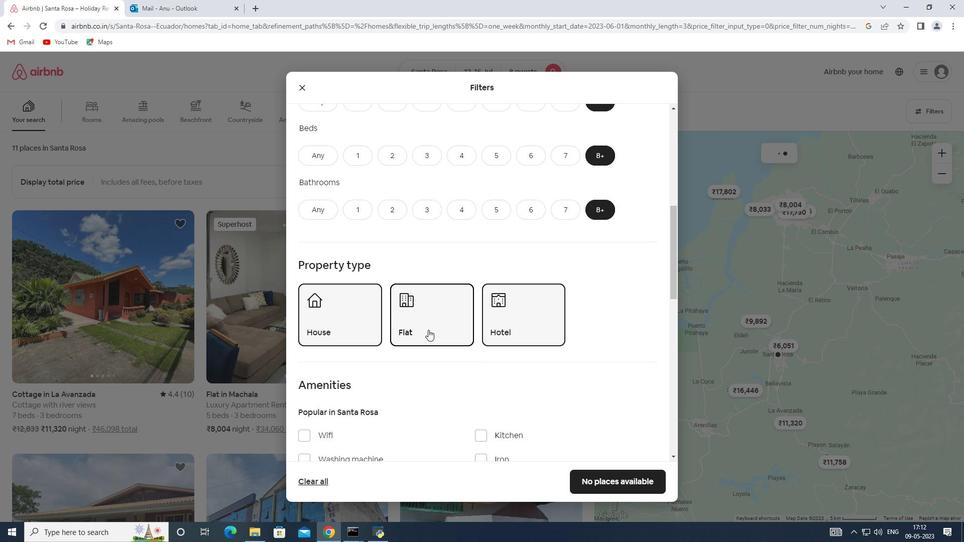 
Action: Mouse scrolled (426, 329) with delta (0, 0)
Screenshot: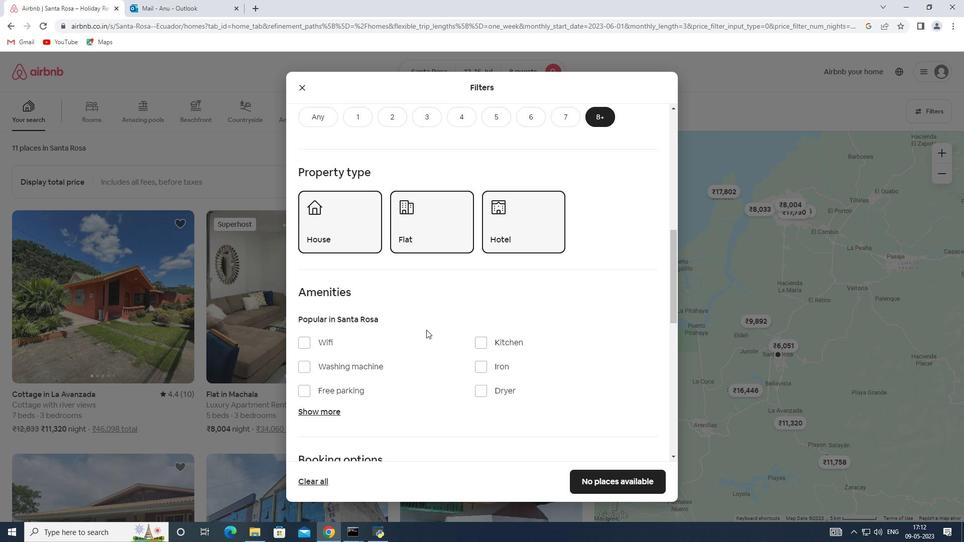 
Action: Mouse scrolled (426, 329) with delta (0, 0)
Screenshot: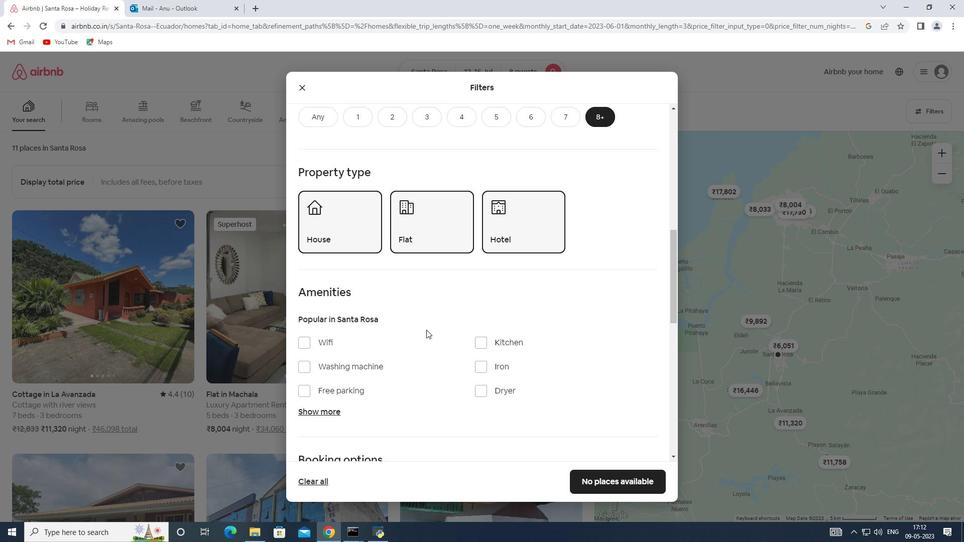
Action: Mouse moved to (325, 239)
Screenshot: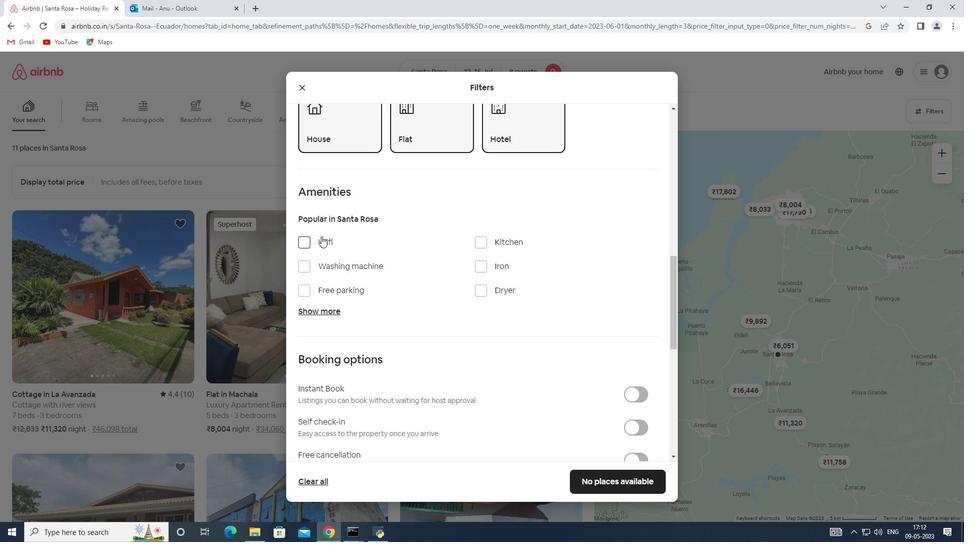 
Action: Mouse pressed left at (325, 239)
Screenshot: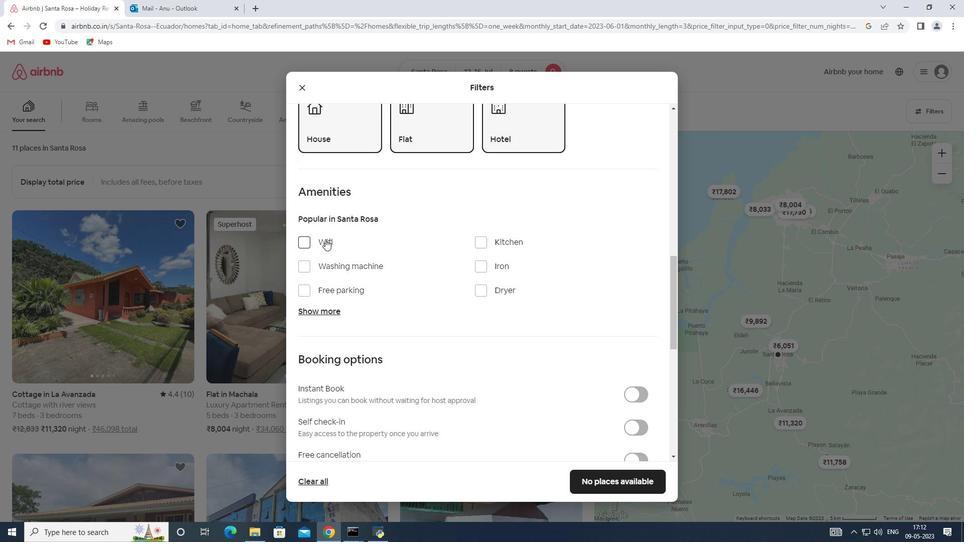 
Action: Mouse moved to (312, 308)
Screenshot: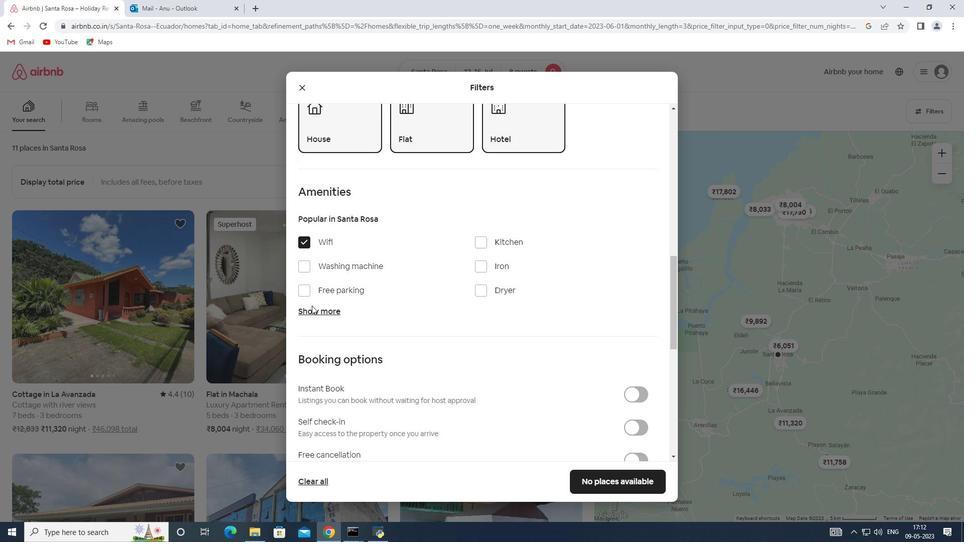 
Action: Mouse pressed left at (312, 308)
Screenshot: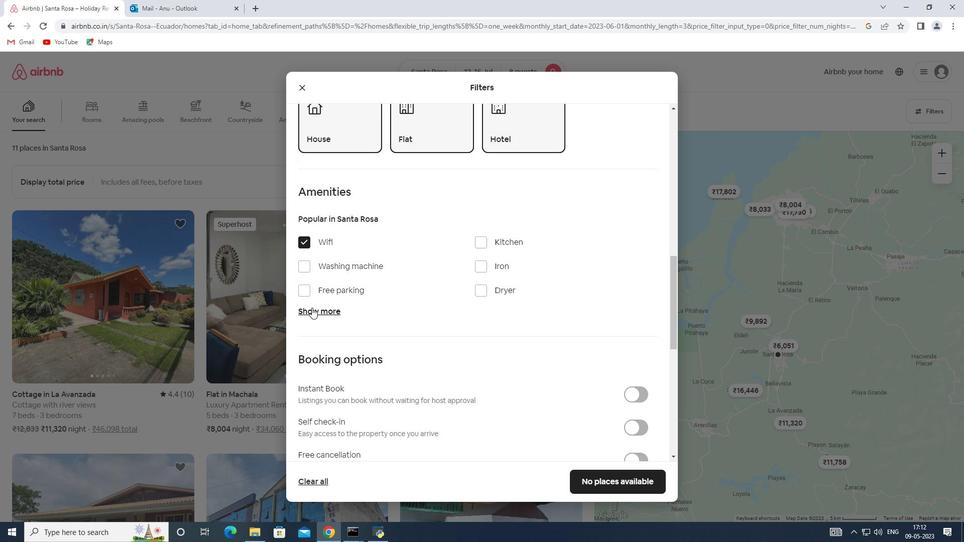 
Action: Mouse moved to (478, 368)
Screenshot: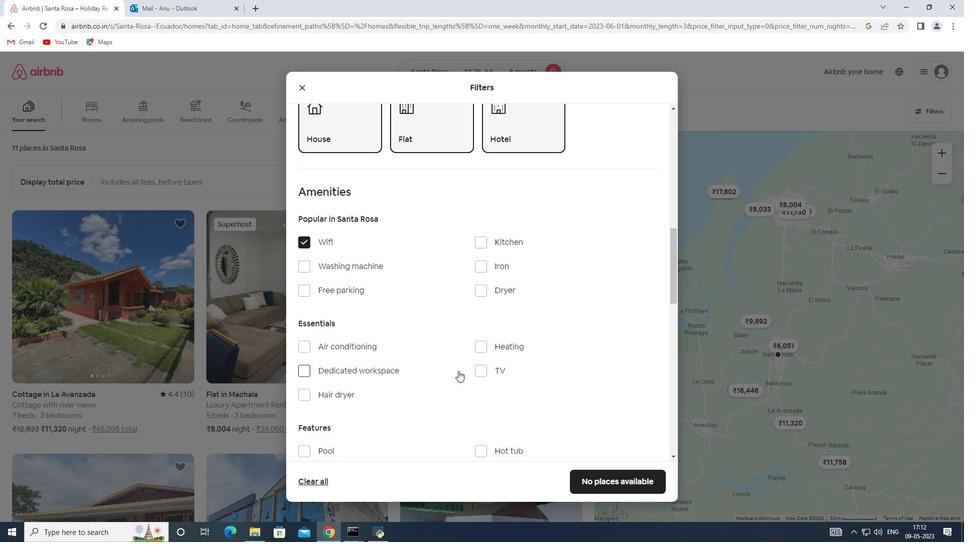
Action: Mouse pressed left at (478, 368)
Screenshot: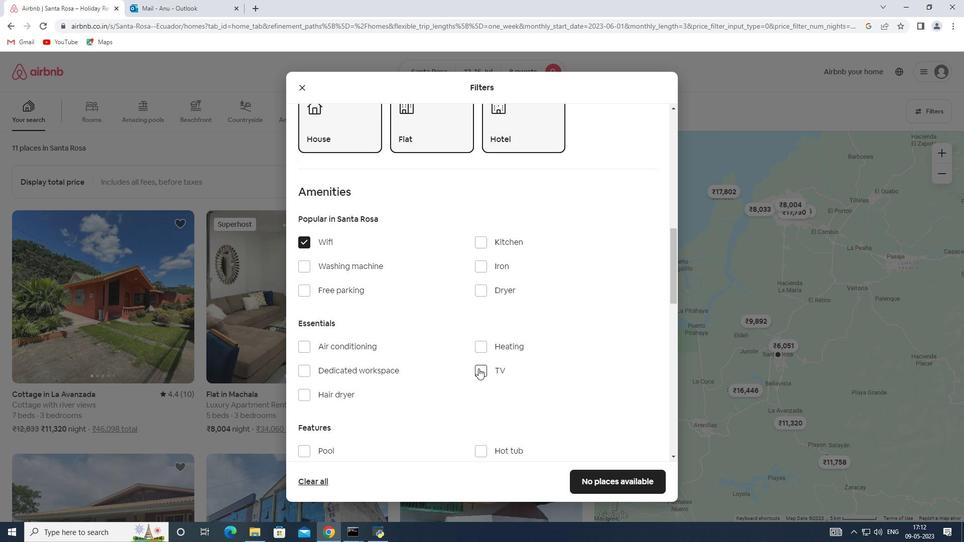 
Action: Mouse moved to (348, 289)
Screenshot: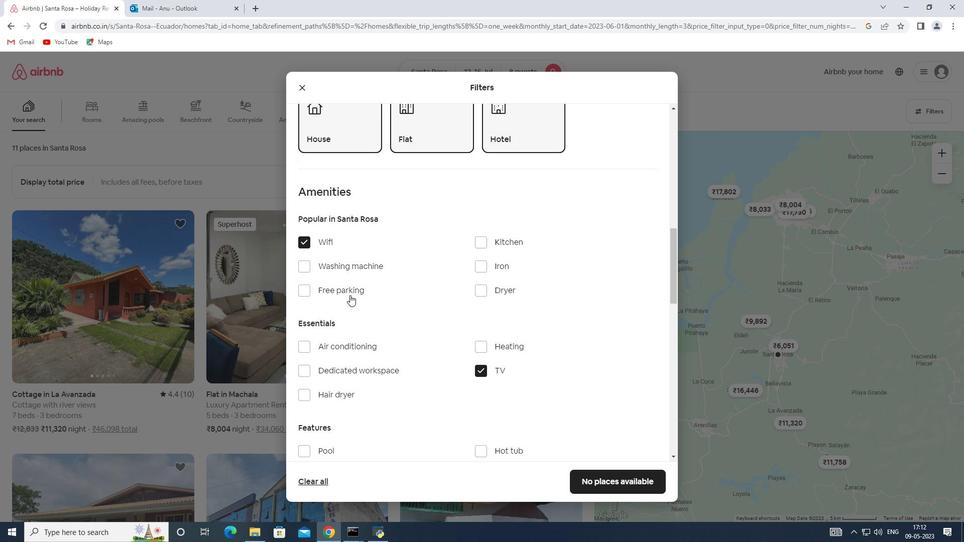 
Action: Mouse pressed left at (348, 289)
Screenshot: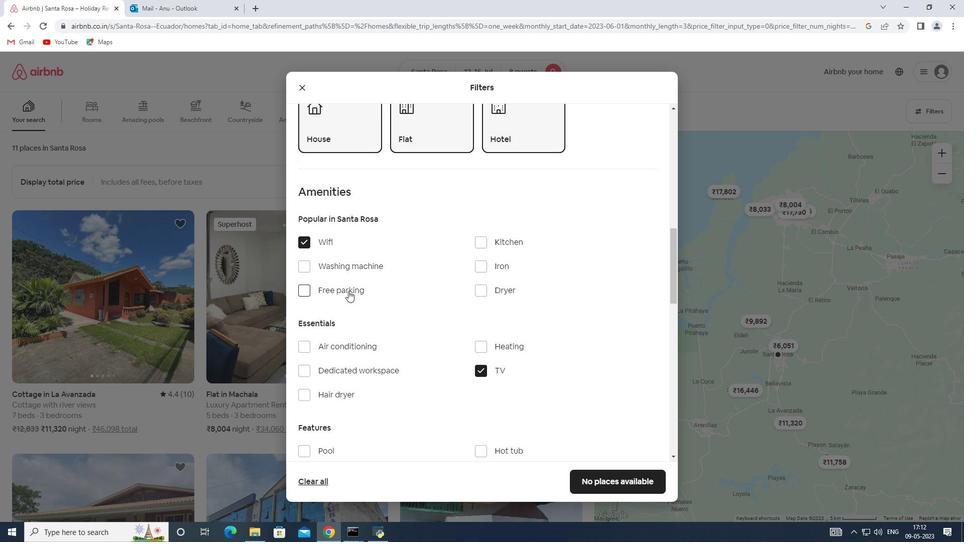
Action: Mouse moved to (406, 291)
Screenshot: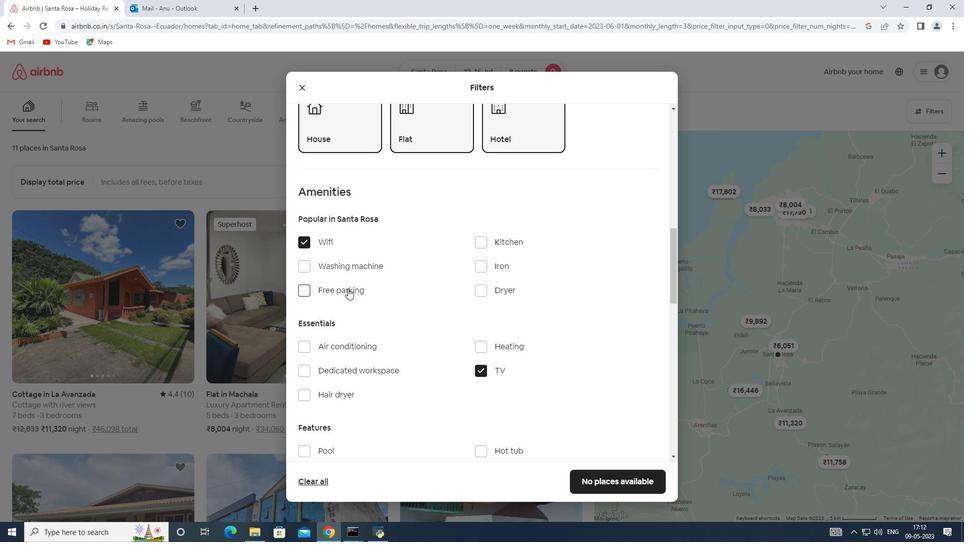 
Action: Mouse scrolled (406, 290) with delta (0, 0)
Screenshot: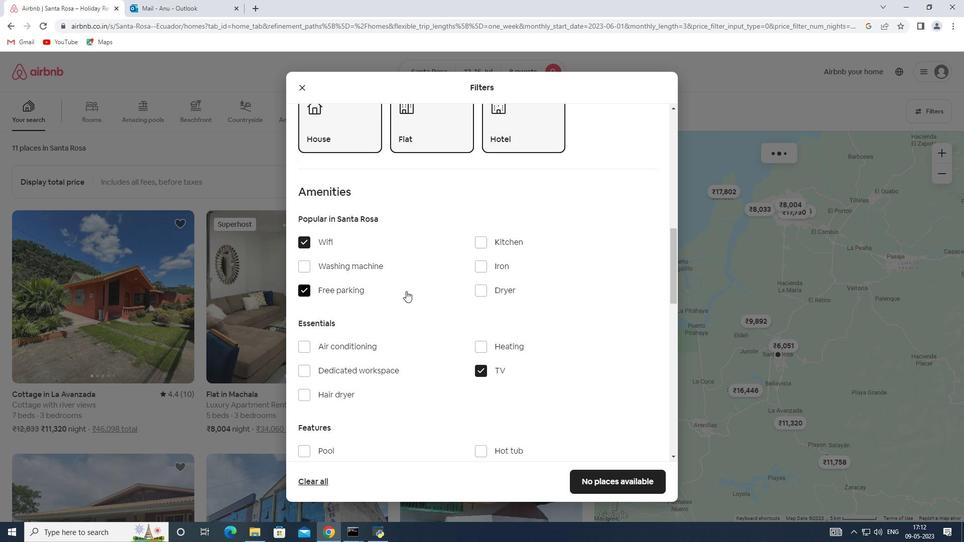 
Action: Mouse scrolled (406, 290) with delta (0, 0)
Screenshot: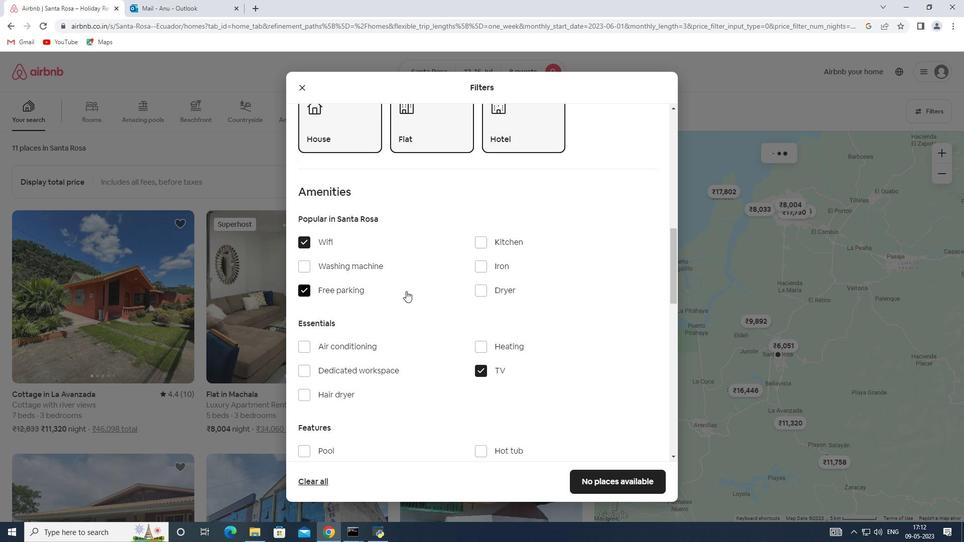 
Action: Mouse scrolled (406, 290) with delta (0, 0)
Screenshot: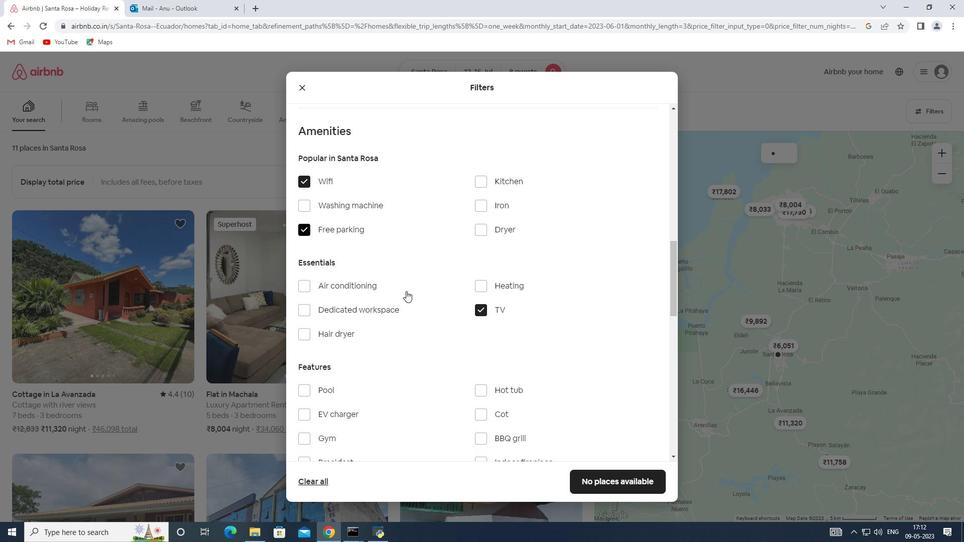 
Action: Mouse scrolled (406, 290) with delta (0, 0)
Screenshot: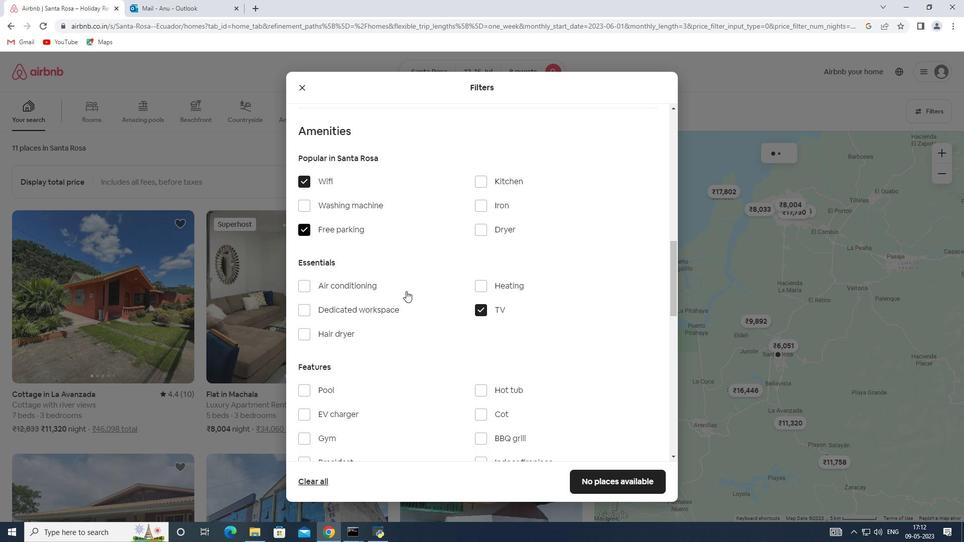 
Action: Mouse moved to (321, 296)
Screenshot: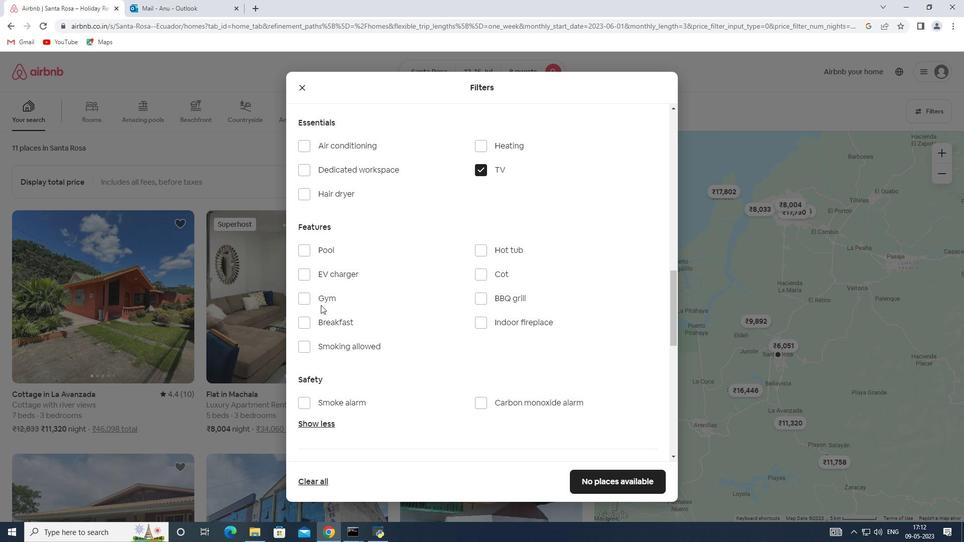 
Action: Mouse pressed left at (321, 296)
Screenshot: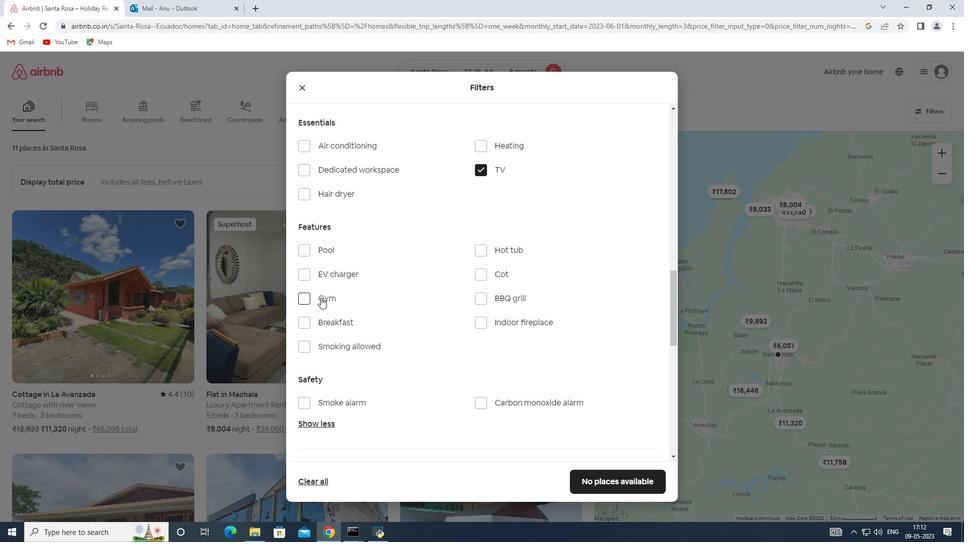 
Action: Mouse moved to (333, 324)
Screenshot: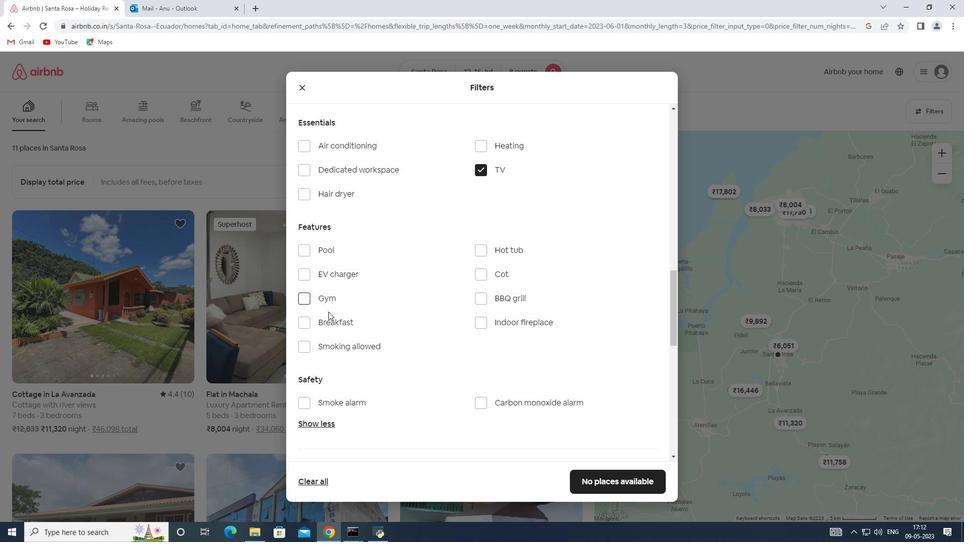 
Action: Mouse pressed left at (333, 324)
Screenshot: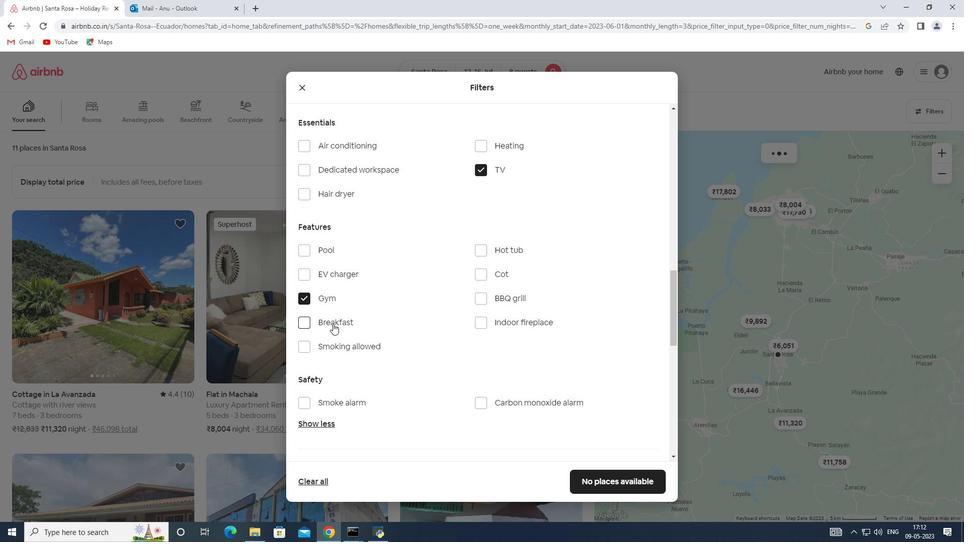 
Action: Mouse moved to (411, 308)
Screenshot: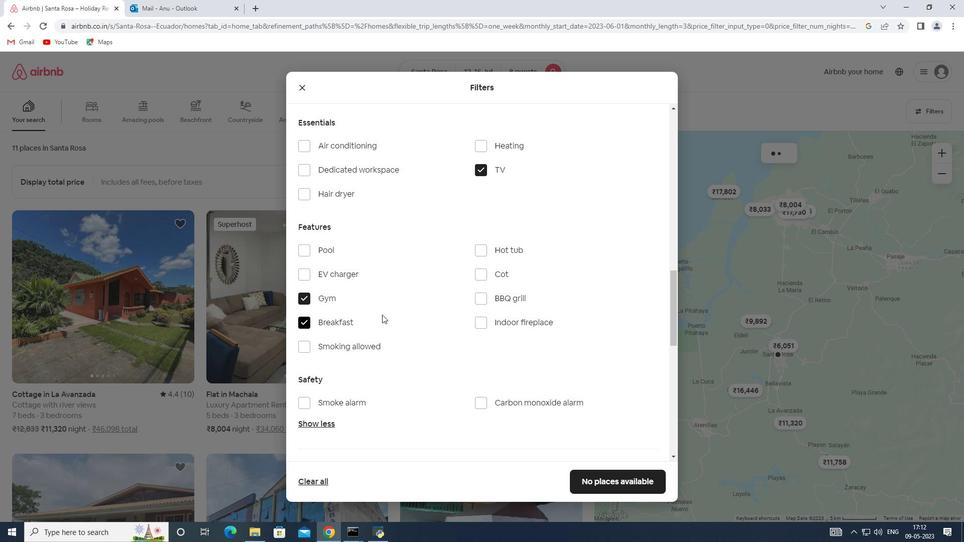 
Action: Mouse scrolled (411, 307) with delta (0, 0)
Screenshot: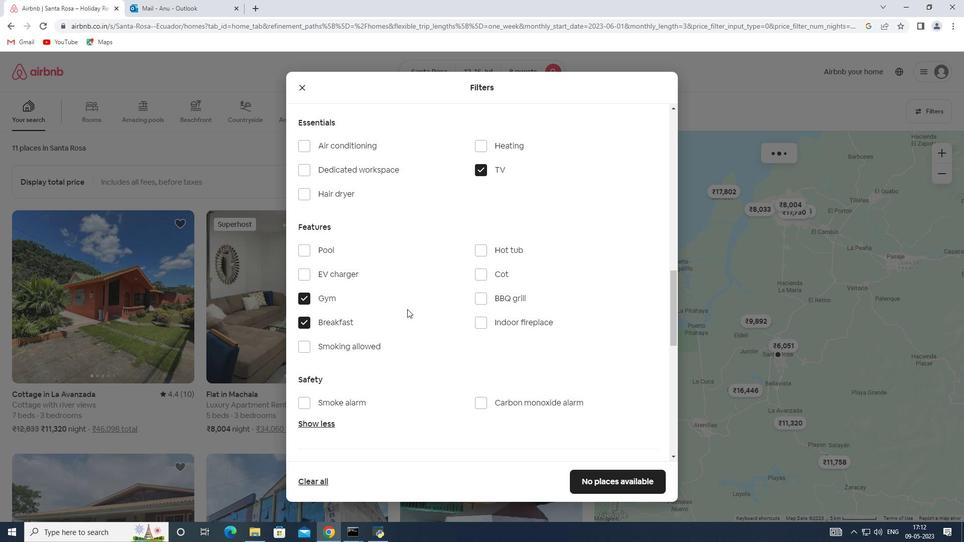 
Action: Mouse scrolled (411, 307) with delta (0, 0)
Screenshot: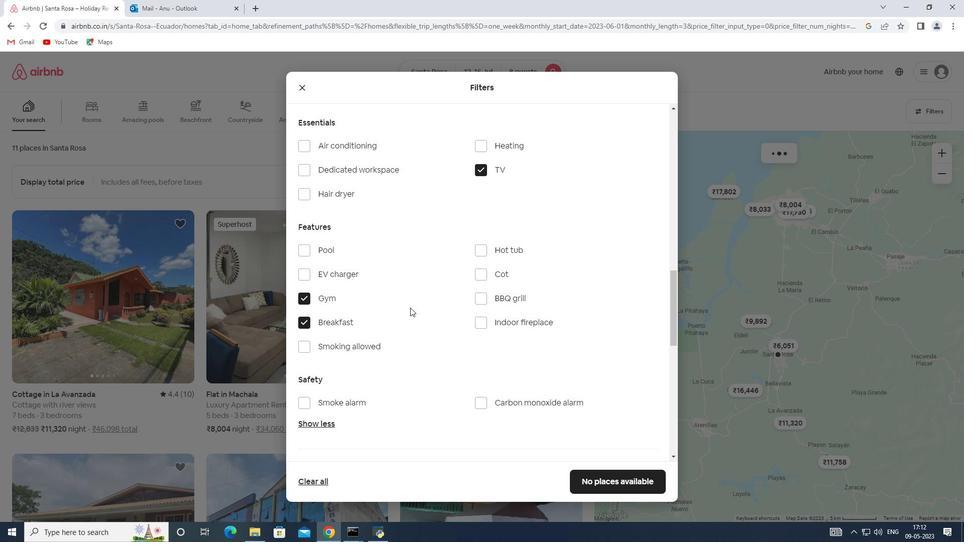 
Action: Mouse scrolled (411, 307) with delta (0, 0)
Screenshot: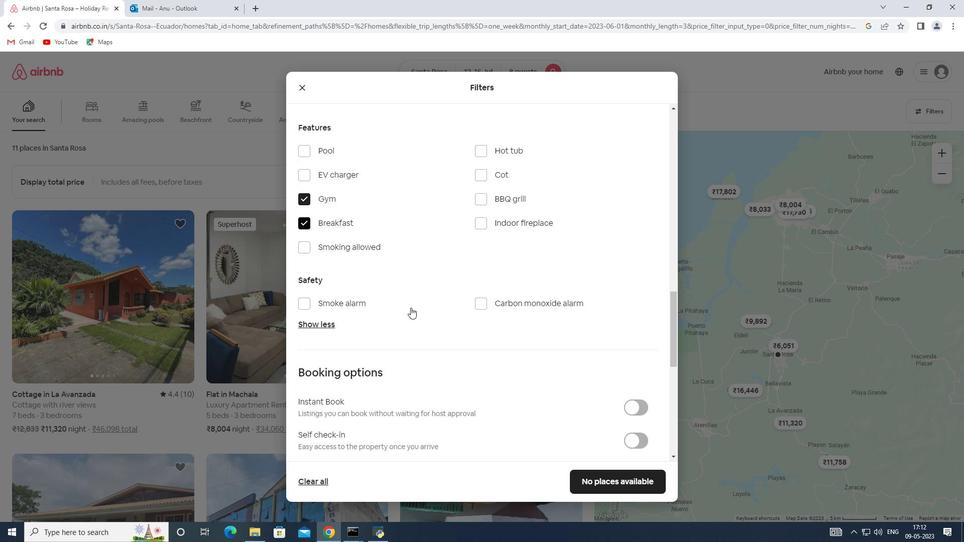 
Action: Mouse scrolled (411, 307) with delta (0, 0)
Screenshot: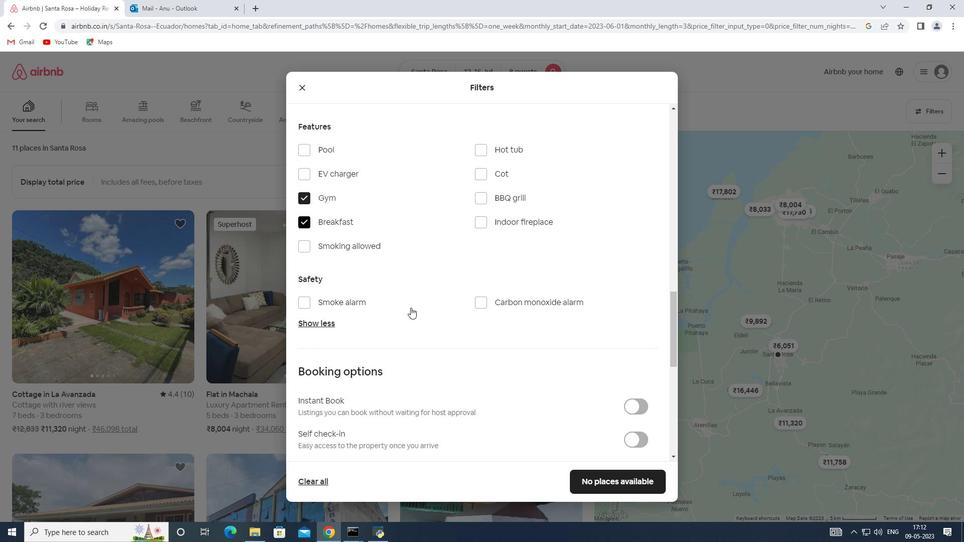 
Action: Mouse moved to (632, 338)
Screenshot: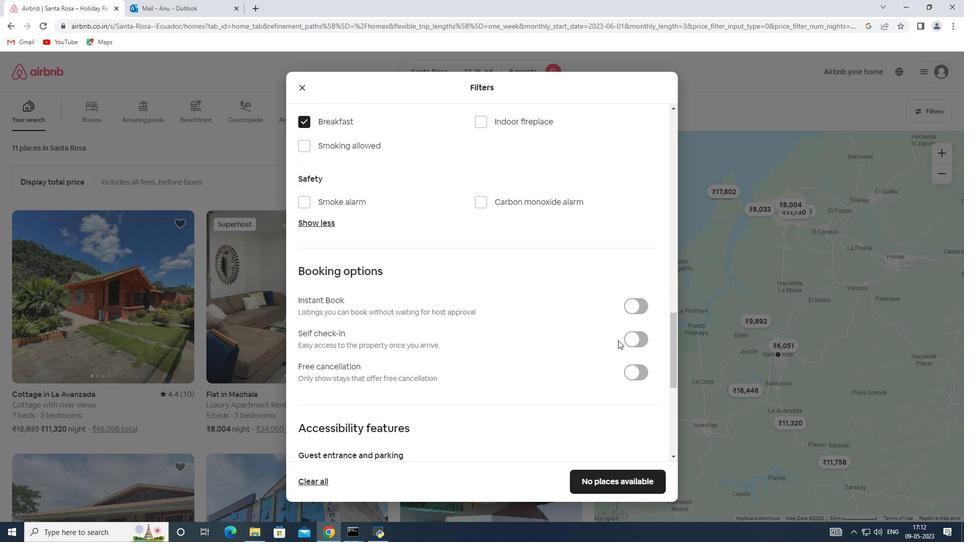 
Action: Mouse pressed left at (632, 338)
Screenshot: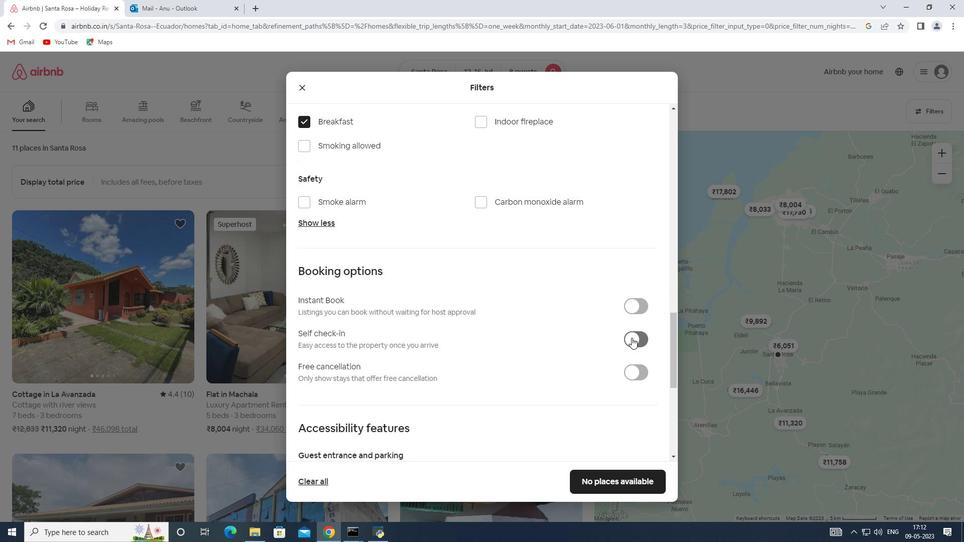 
Action: Mouse moved to (391, 323)
Screenshot: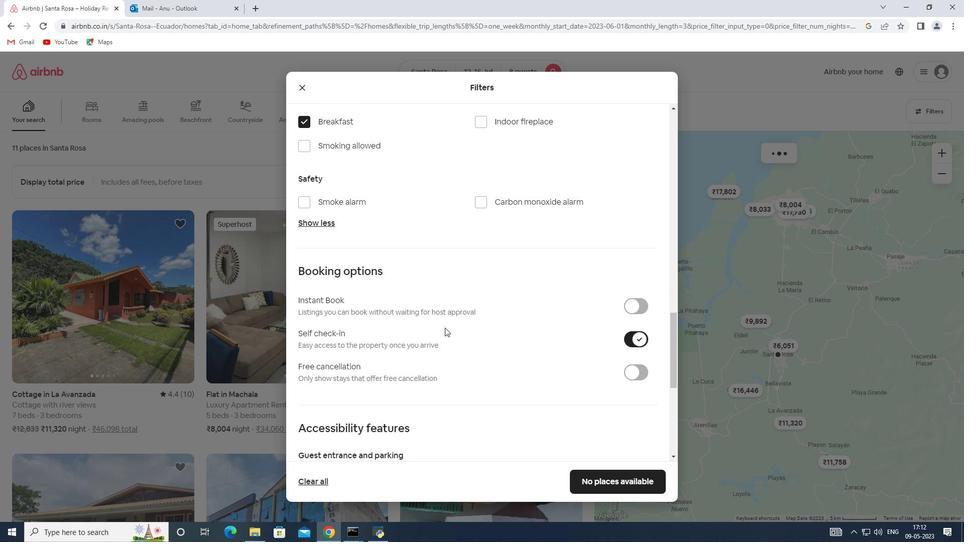 
Action: Mouse scrolled (391, 322) with delta (0, 0)
Screenshot: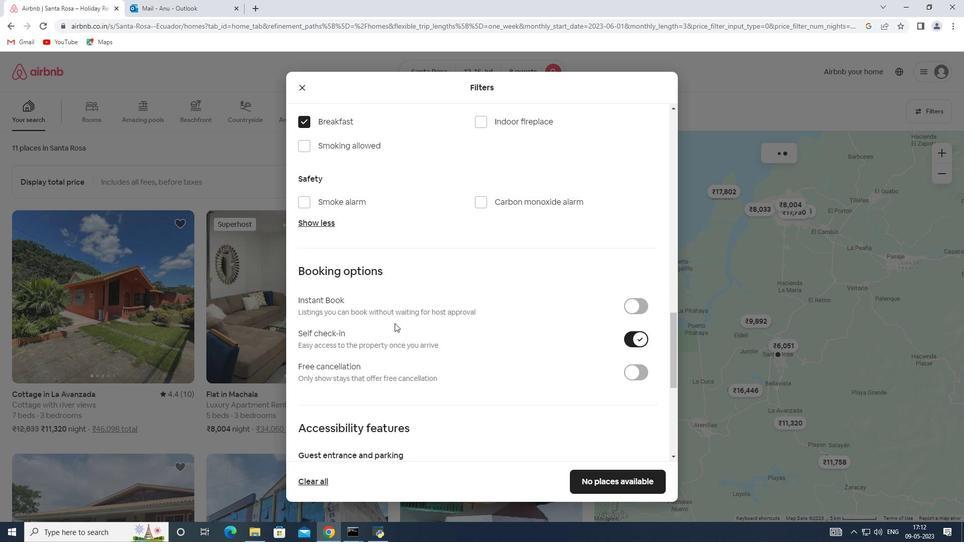 
Action: Mouse scrolled (391, 322) with delta (0, 0)
Screenshot: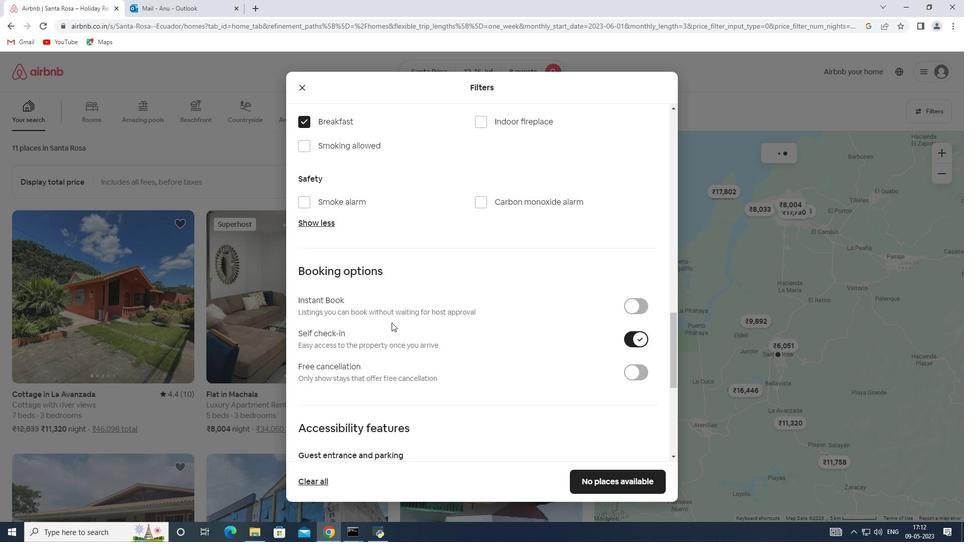 
Action: Mouse scrolled (391, 322) with delta (0, 0)
Screenshot: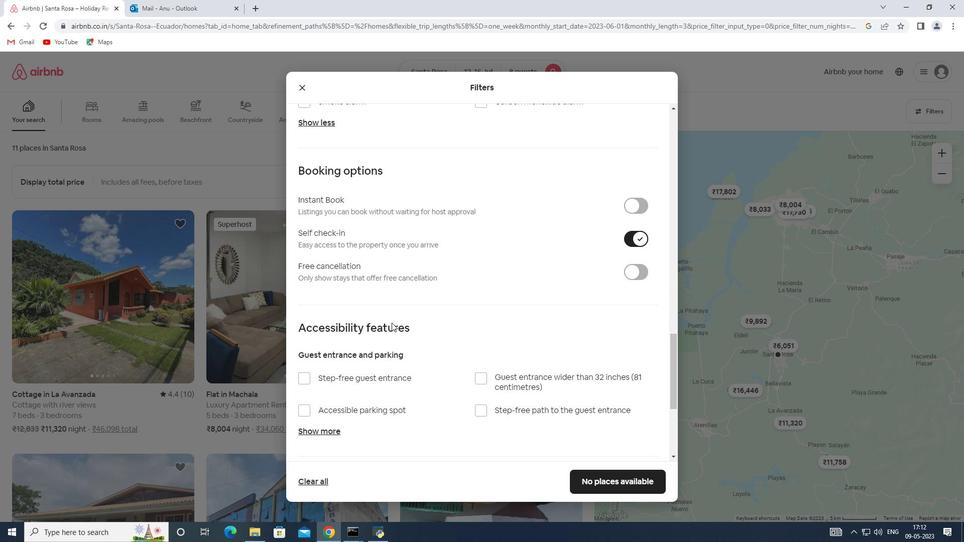 
Action: Mouse scrolled (391, 322) with delta (0, 0)
Screenshot: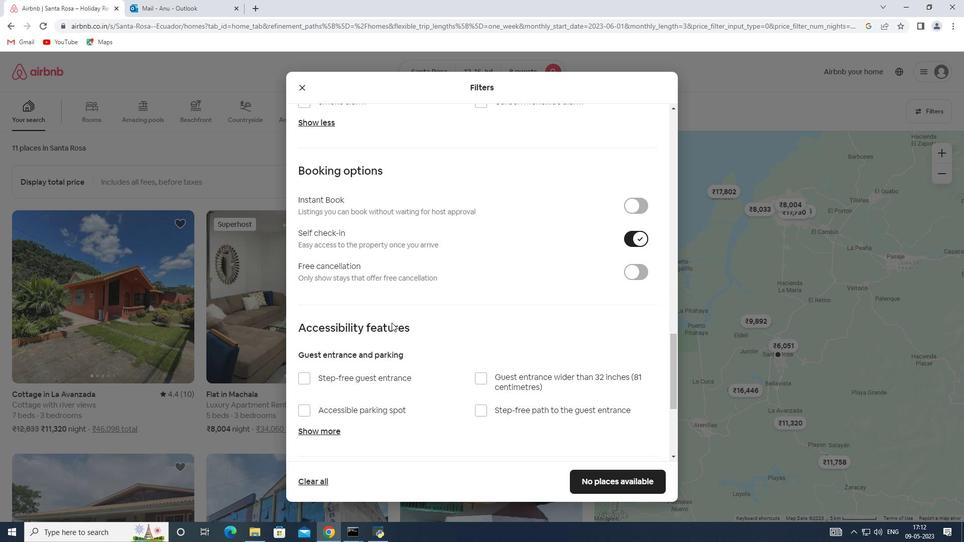 
Action: Mouse moved to (386, 323)
Screenshot: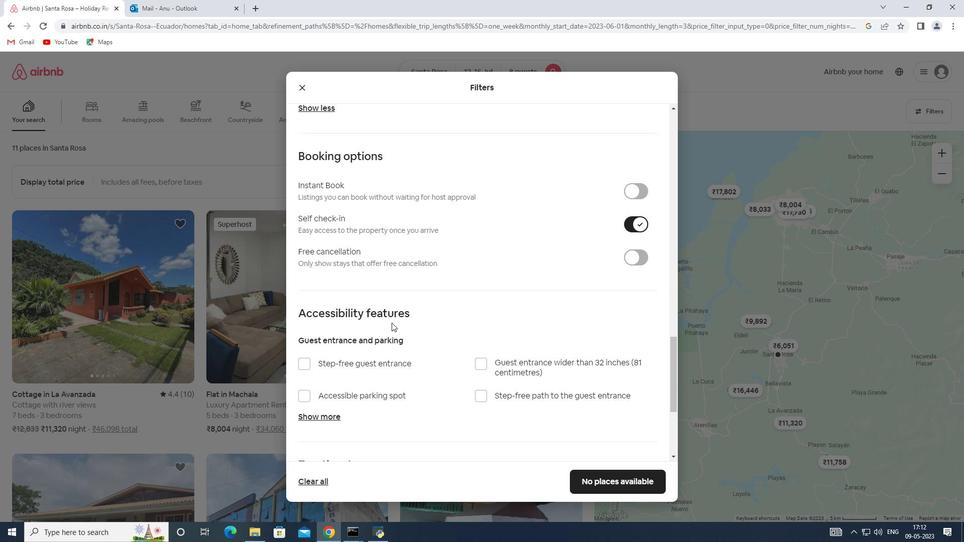 
Action: Mouse scrolled (386, 323) with delta (0, 0)
Screenshot: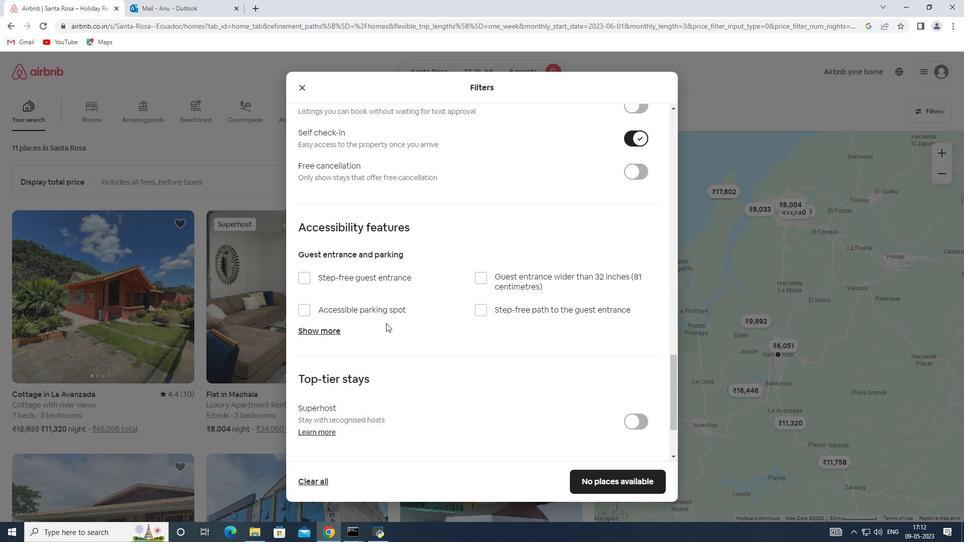 
Action: Mouse moved to (386, 324)
Screenshot: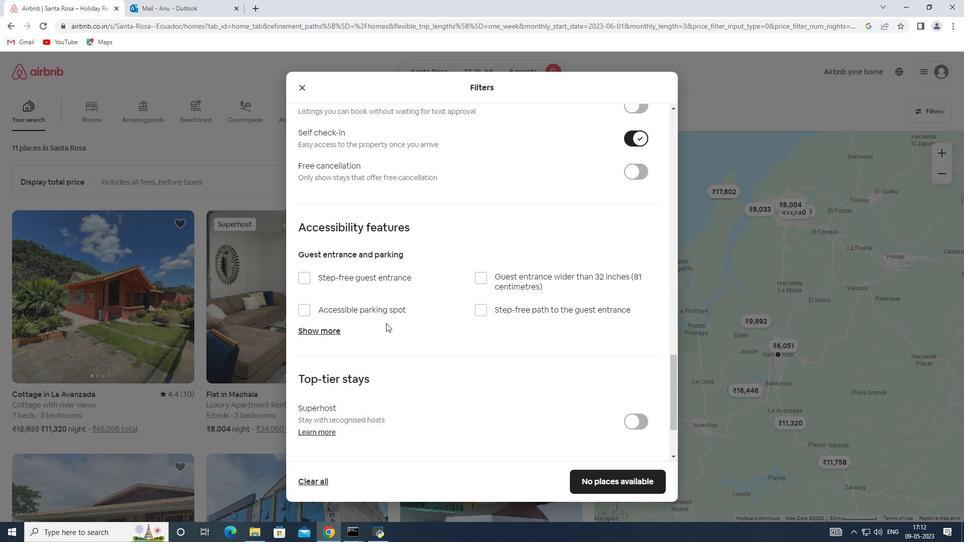 
Action: Mouse scrolled (386, 323) with delta (0, 0)
Screenshot: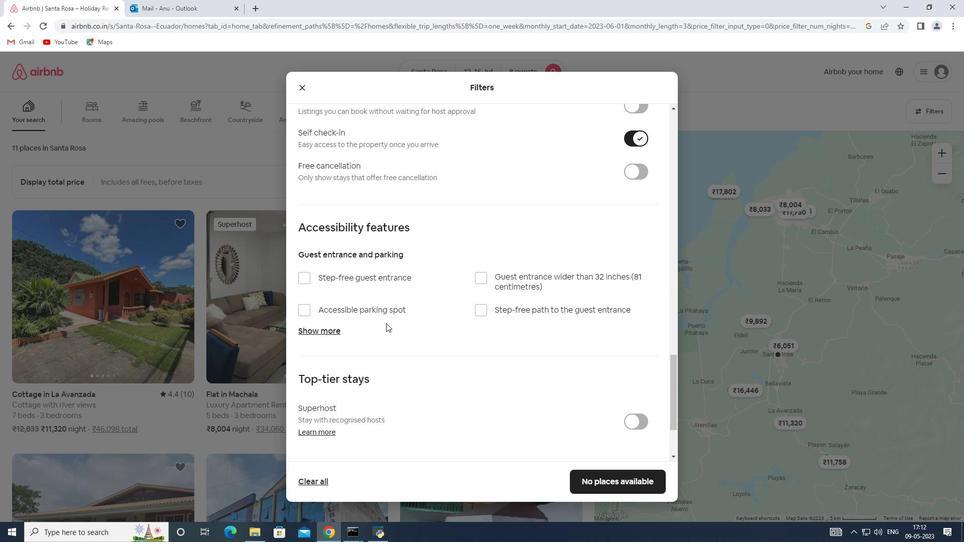 
Action: Mouse moved to (325, 414)
Screenshot: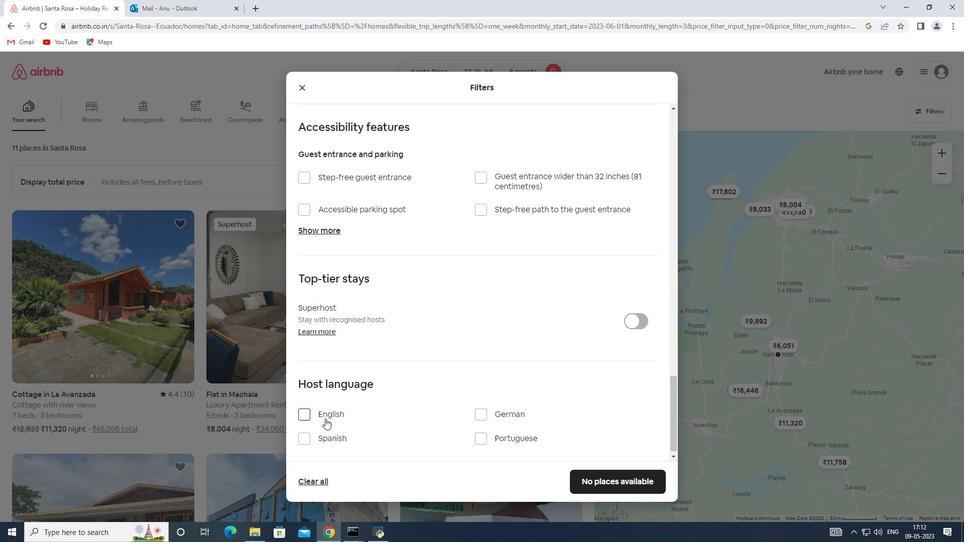 
Action: Mouse pressed left at (325, 414)
Screenshot: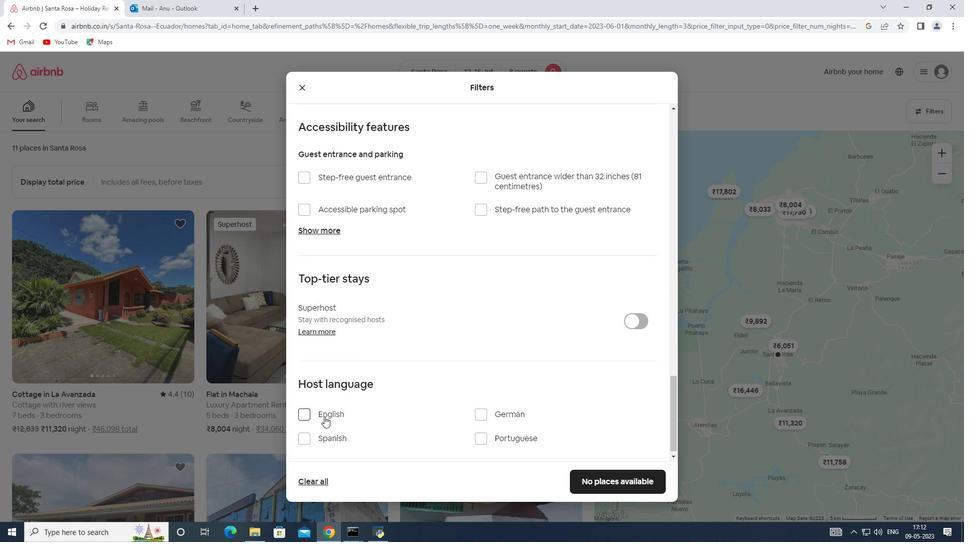 
Action: Mouse moved to (583, 476)
Screenshot: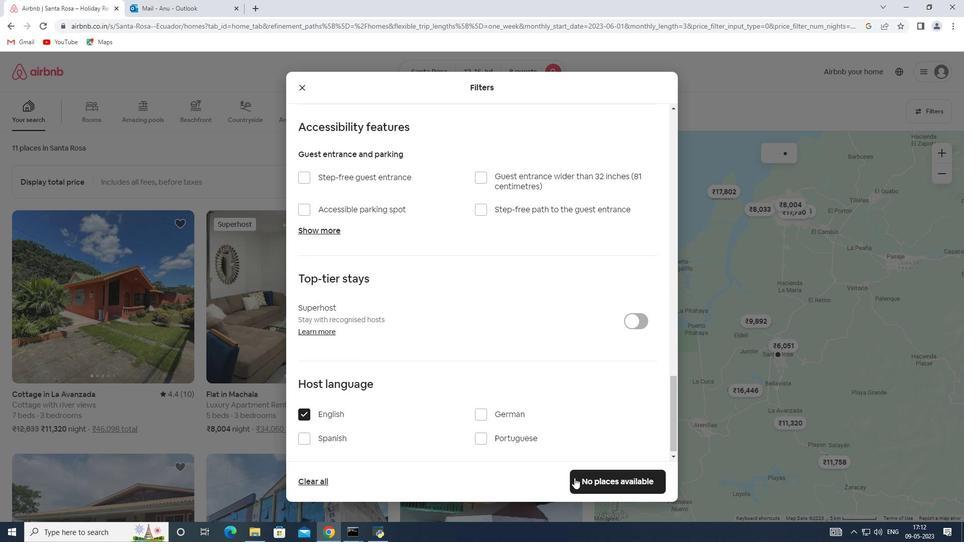 
Action: Mouse pressed left at (583, 476)
Screenshot: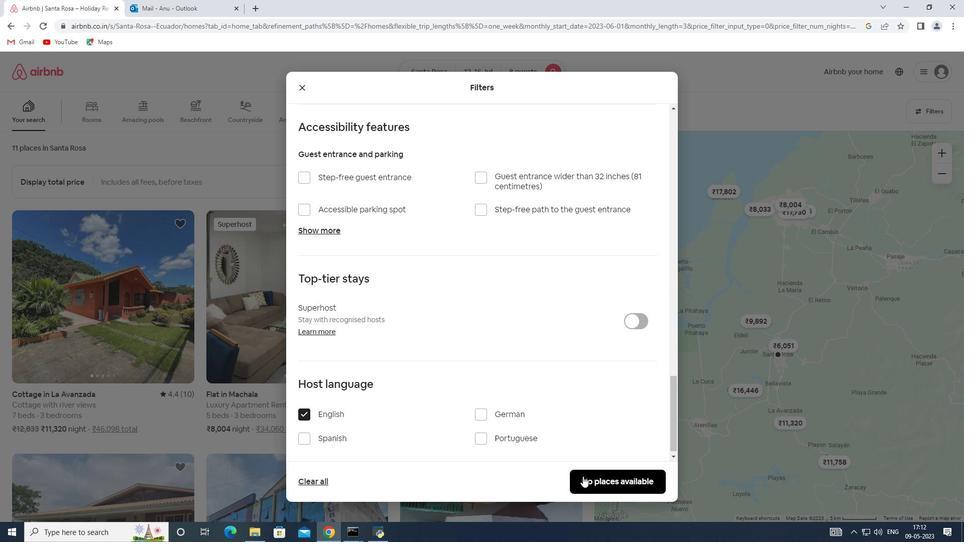 
Action: Mouse moved to (576, 480)
Screenshot: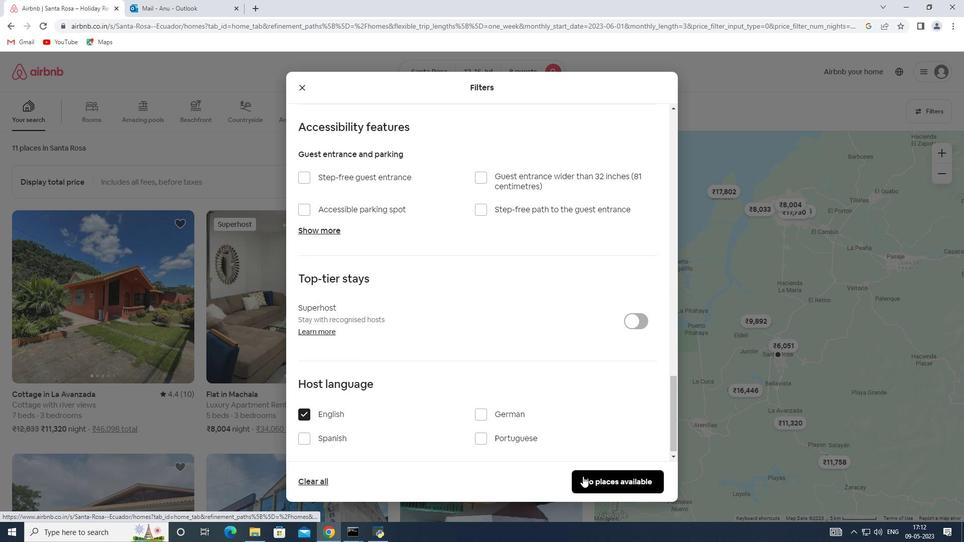 
